 Task: Filter job functions by Finance.
Action: Mouse moved to (397, 103)
Screenshot: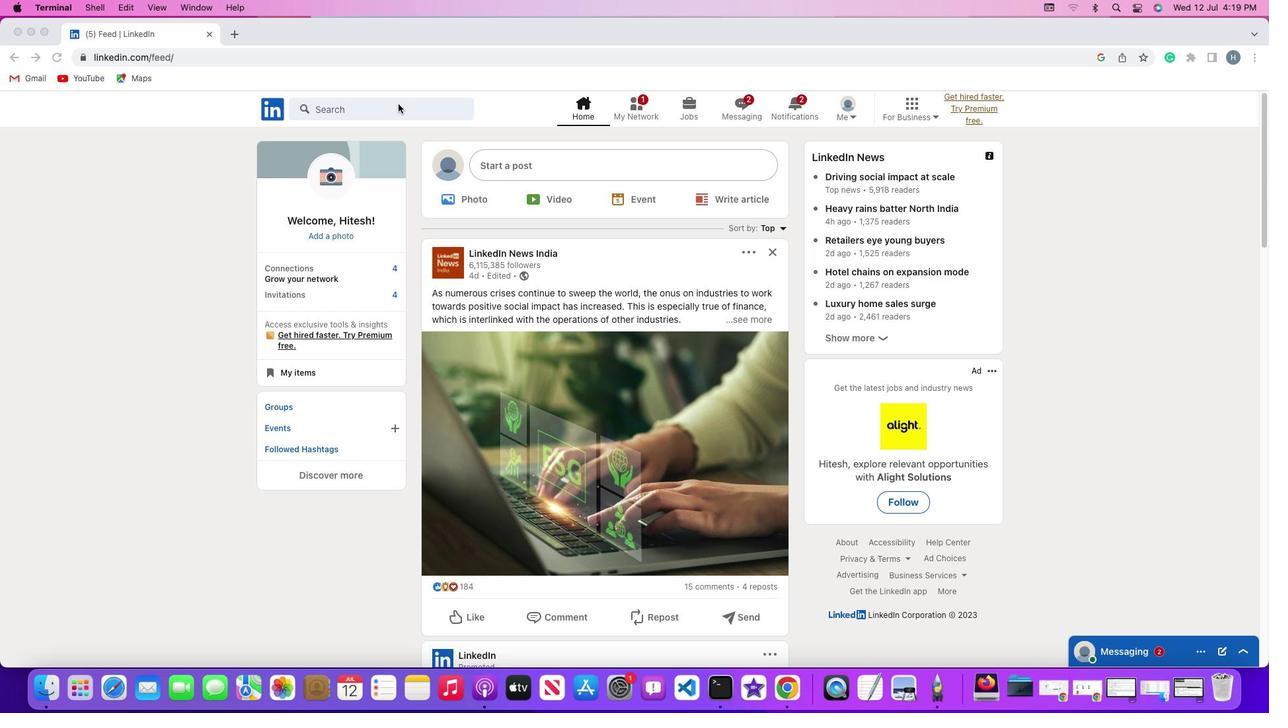 
Action: Mouse pressed left at (397, 103)
Screenshot: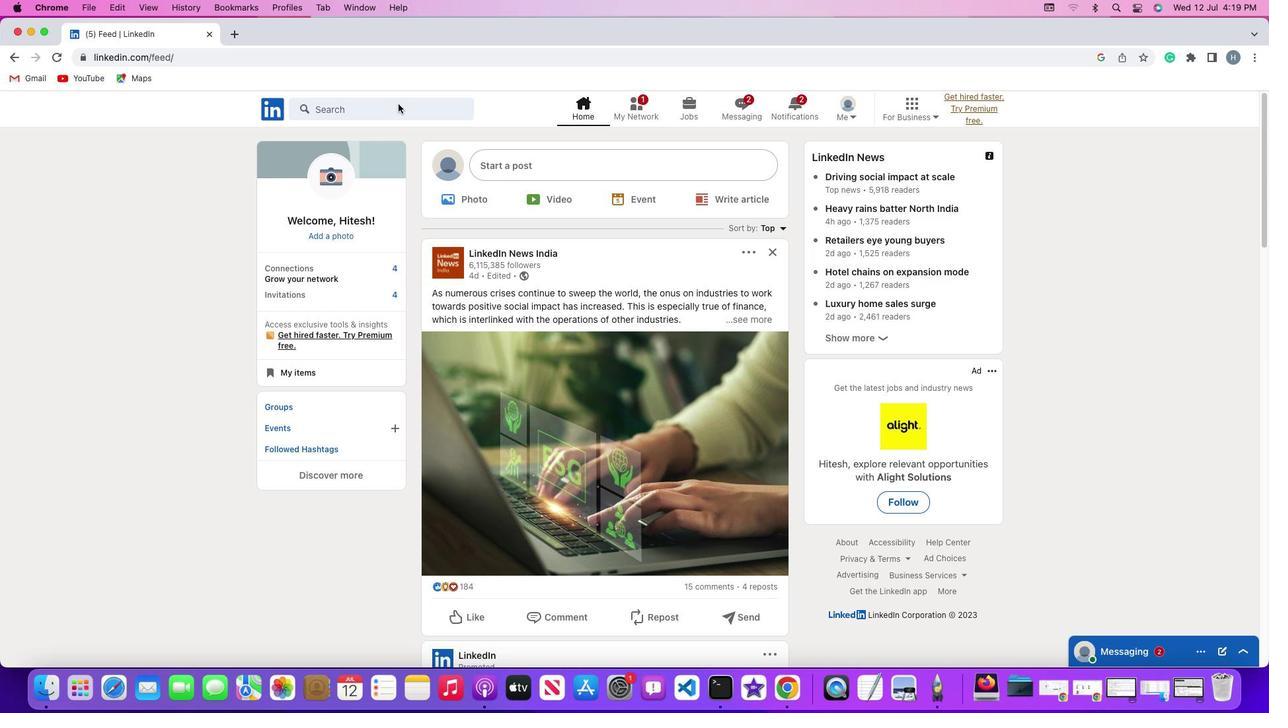 
Action: Mouse moved to (401, 106)
Screenshot: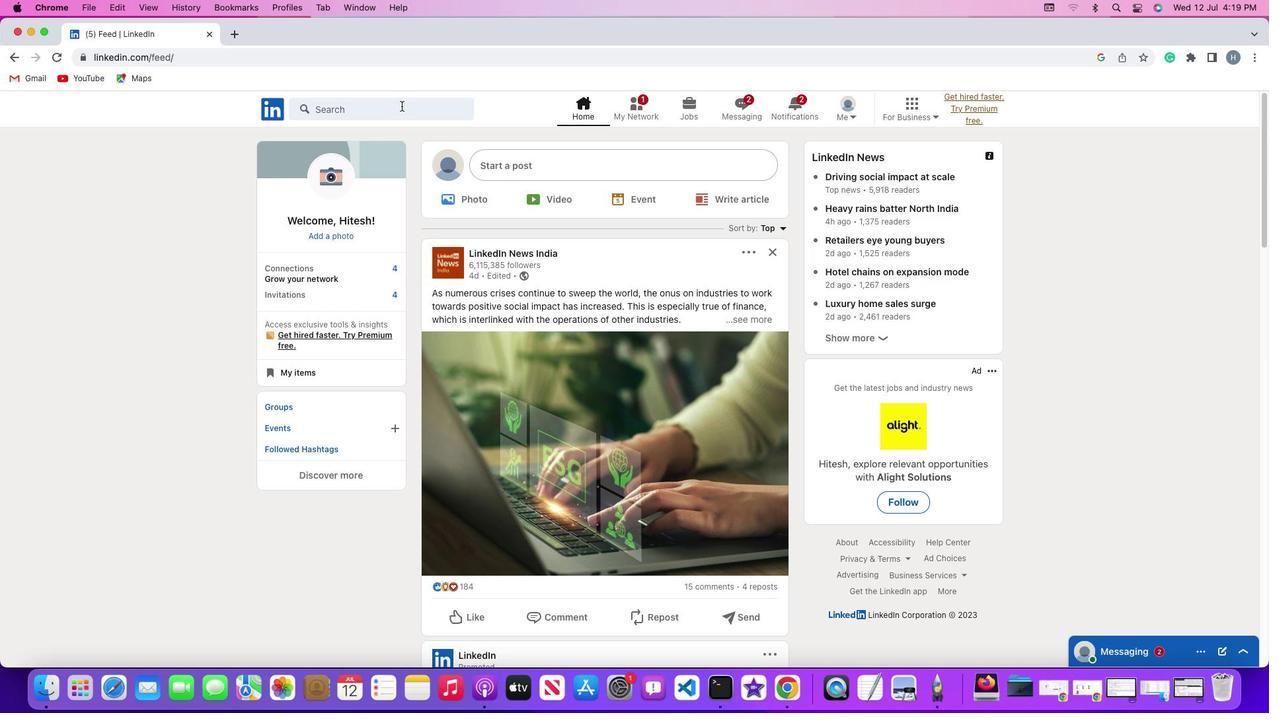 
Action: Mouse pressed left at (401, 106)
Screenshot: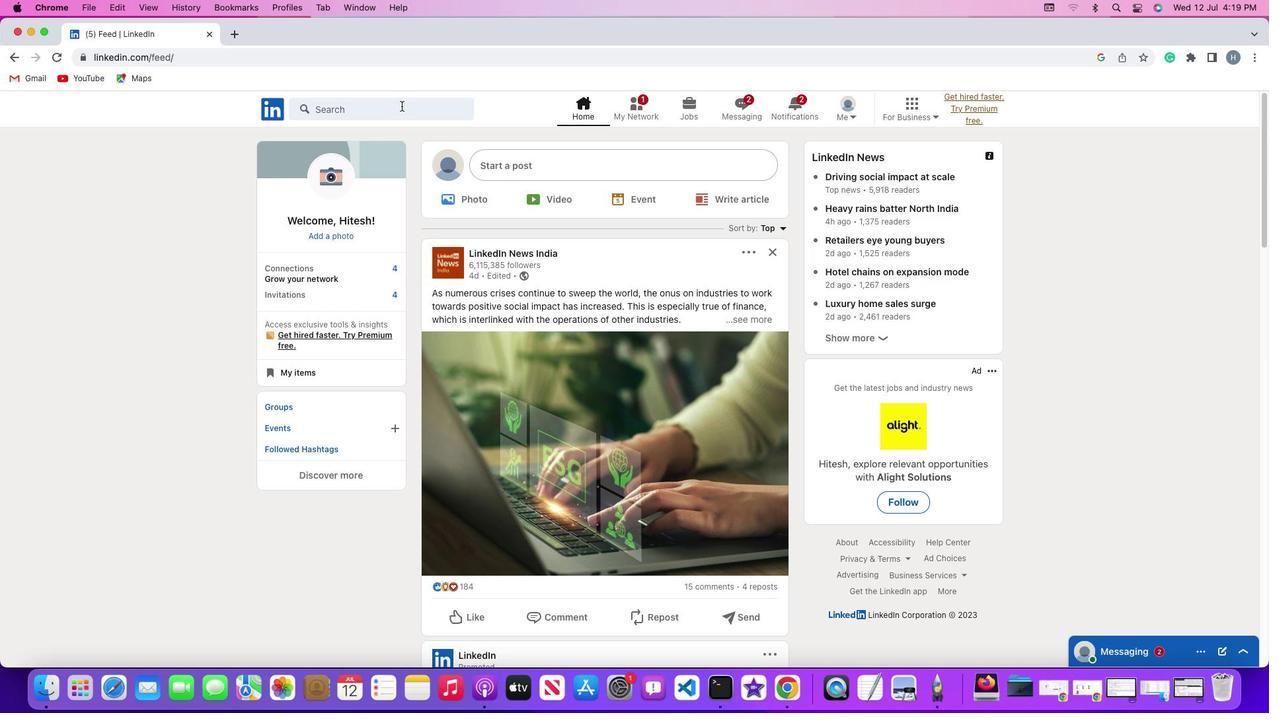 
Action: Key pressed Key.shift'#''h''i''r''i''n''g'Key.enter
Screenshot: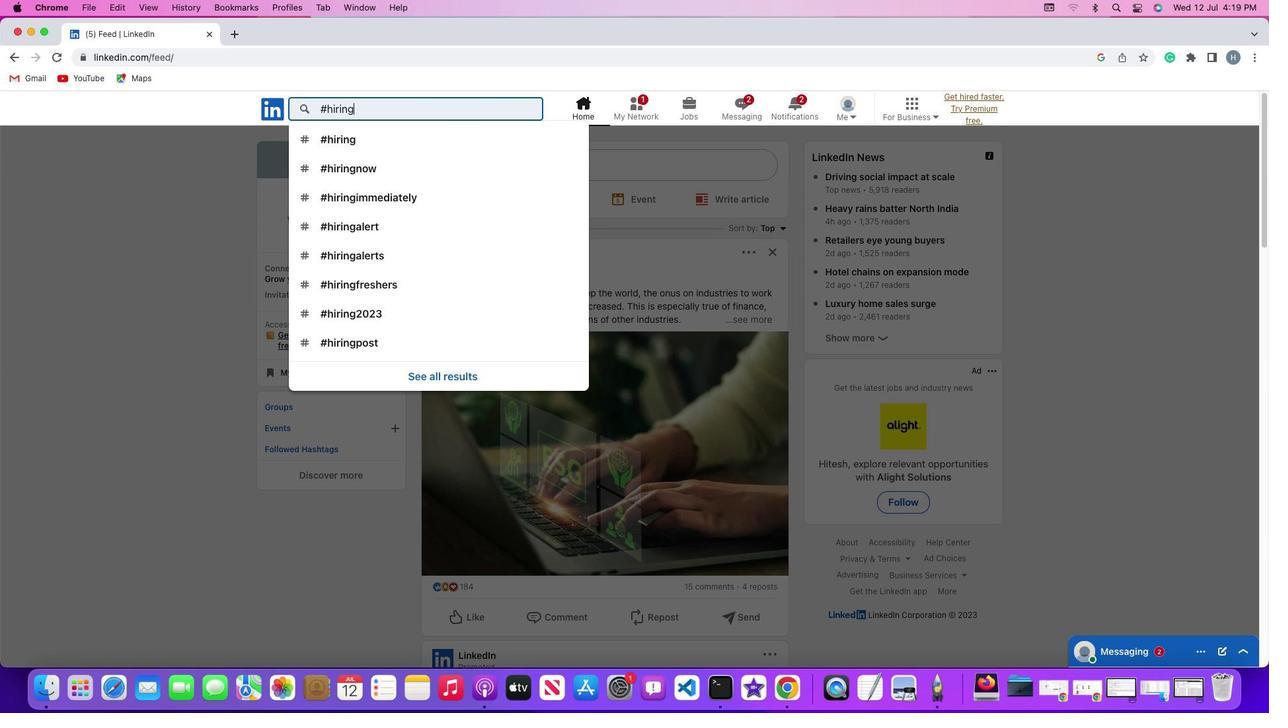 
Action: Mouse moved to (327, 141)
Screenshot: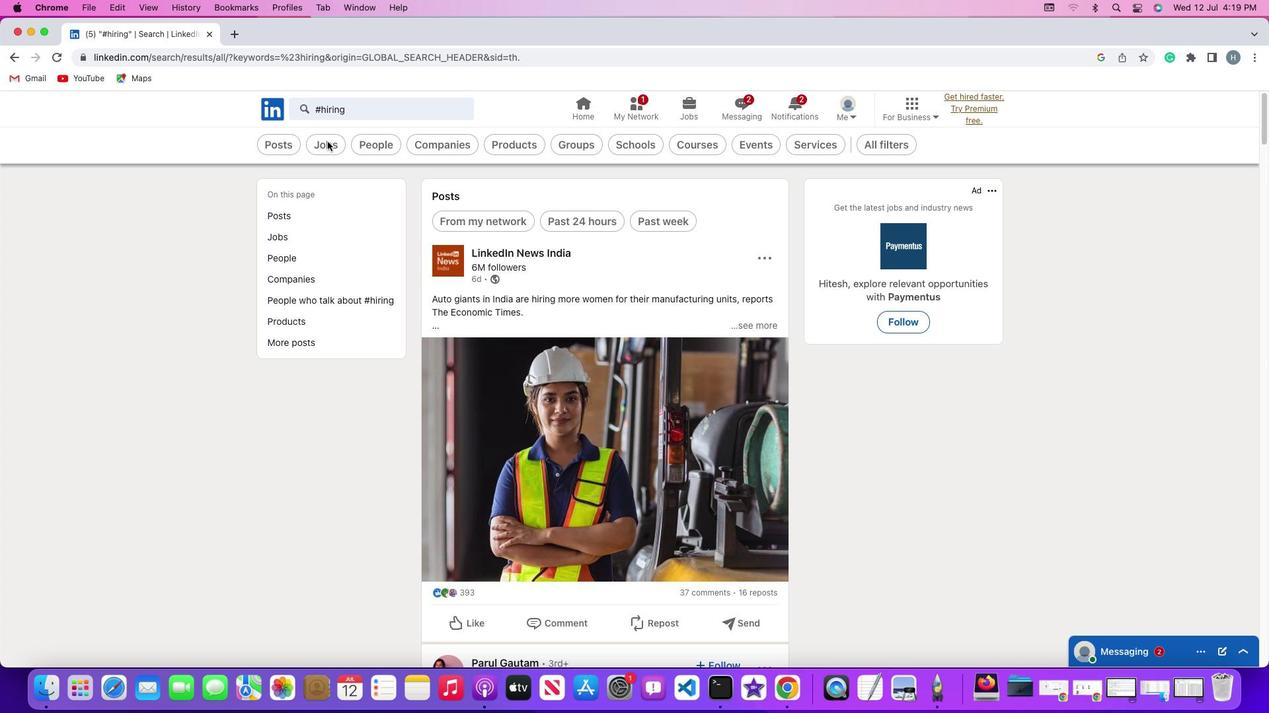 
Action: Mouse pressed left at (327, 141)
Screenshot: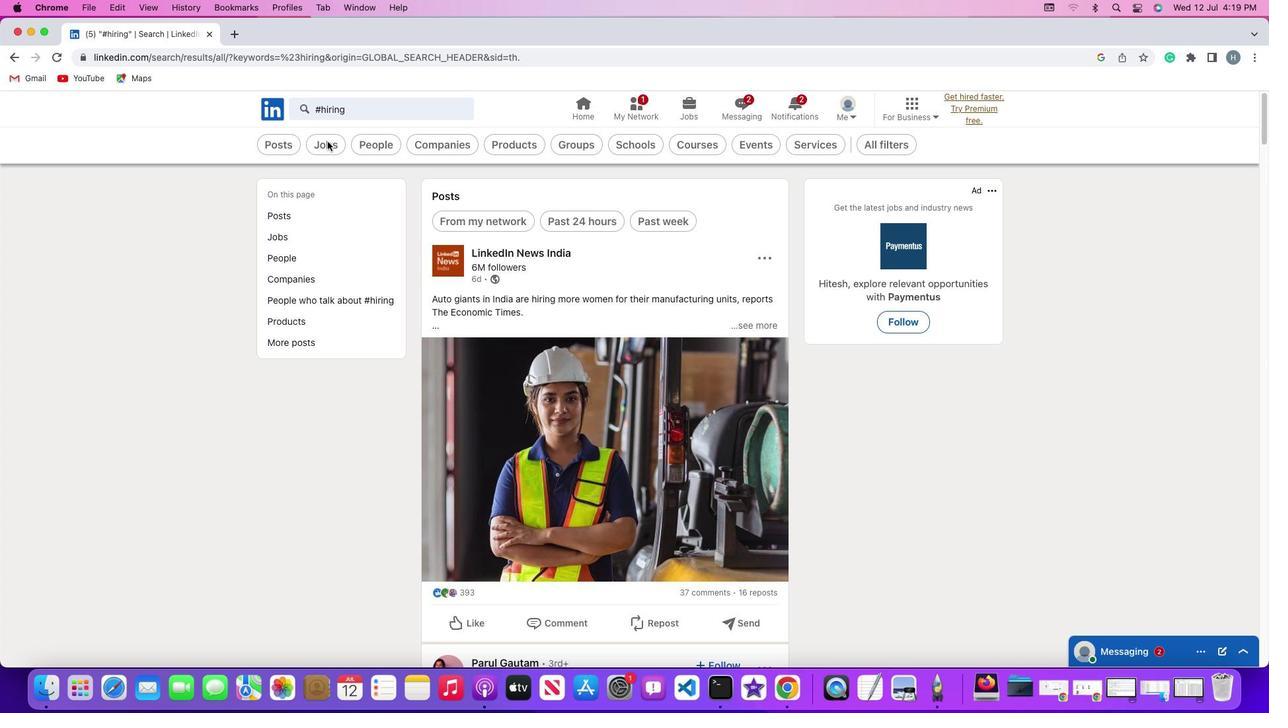 
Action: Mouse moved to (927, 148)
Screenshot: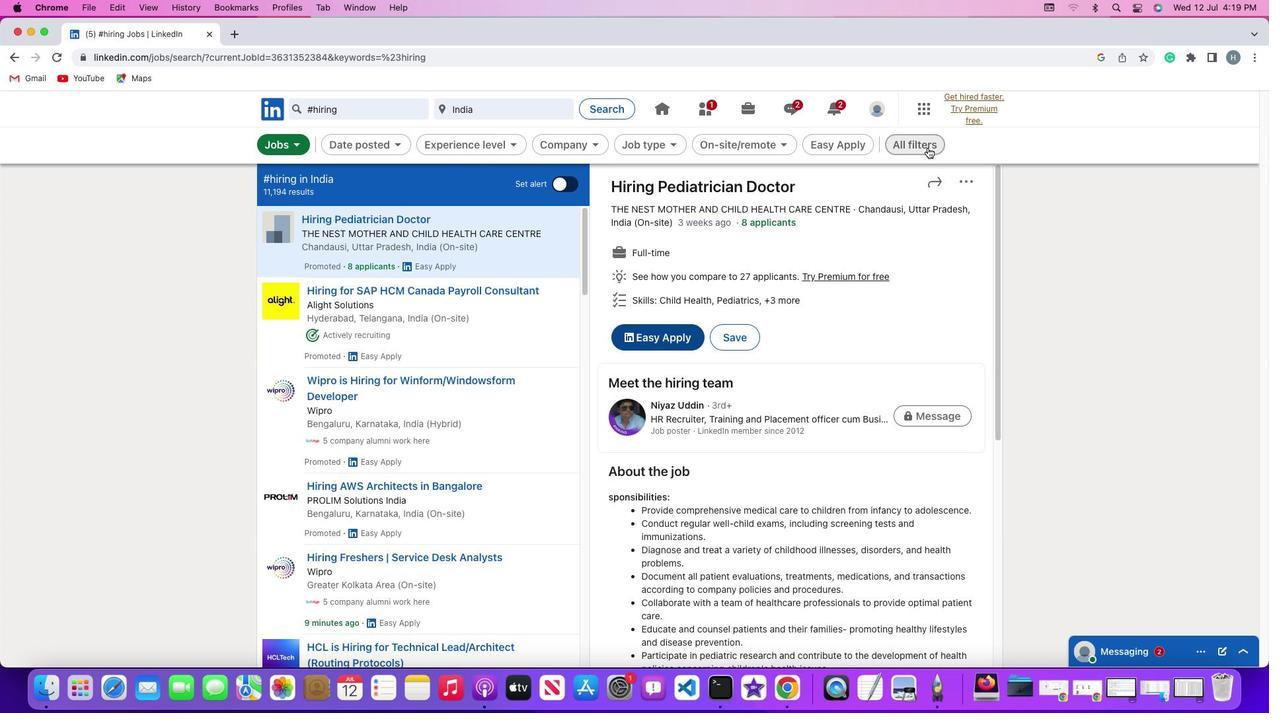 
Action: Mouse pressed left at (927, 148)
Screenshot: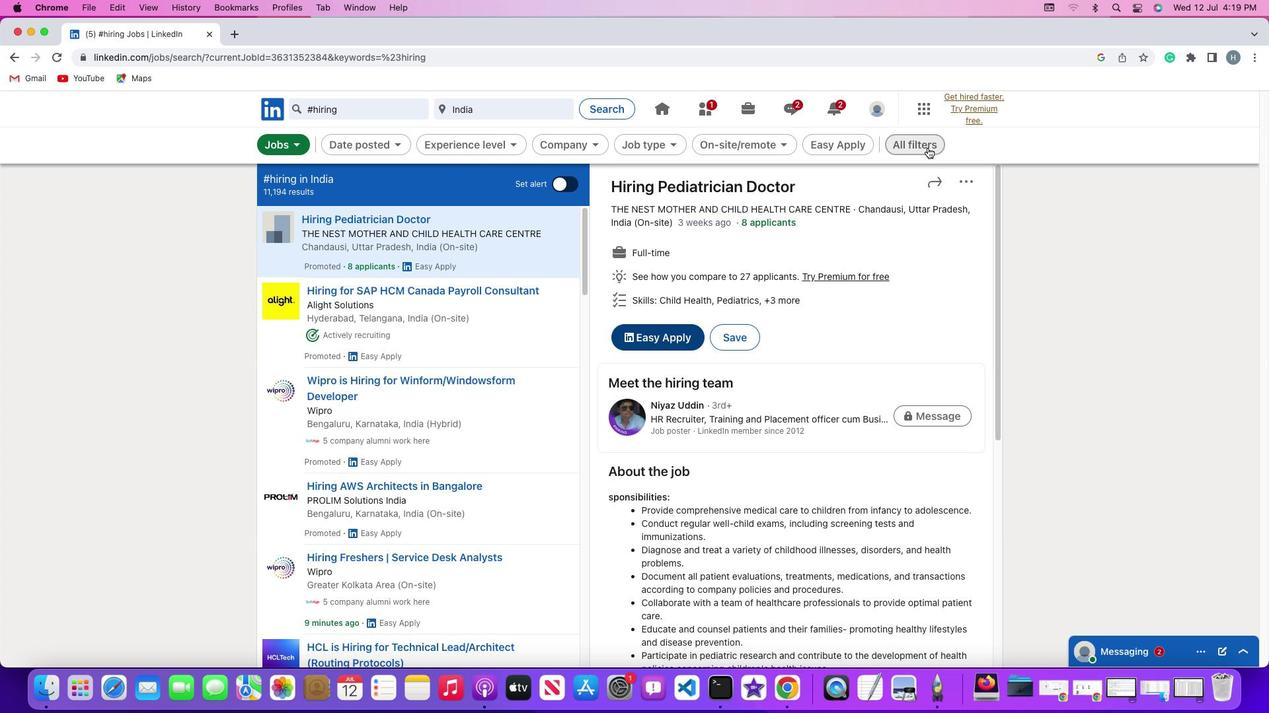 
Action: Mouse moved to (1029, 481)
Screenshot: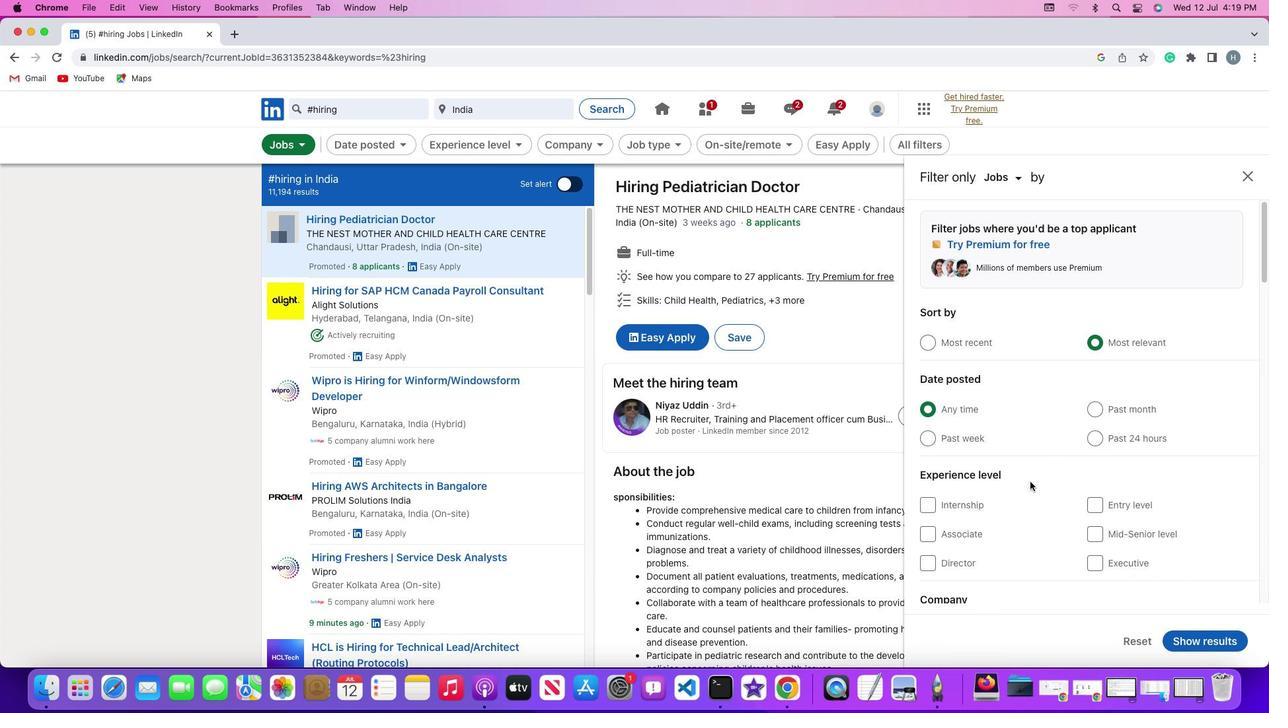 
Action: Mouse scrolled (1029, 481) with delta (0, 0)
Screenshot: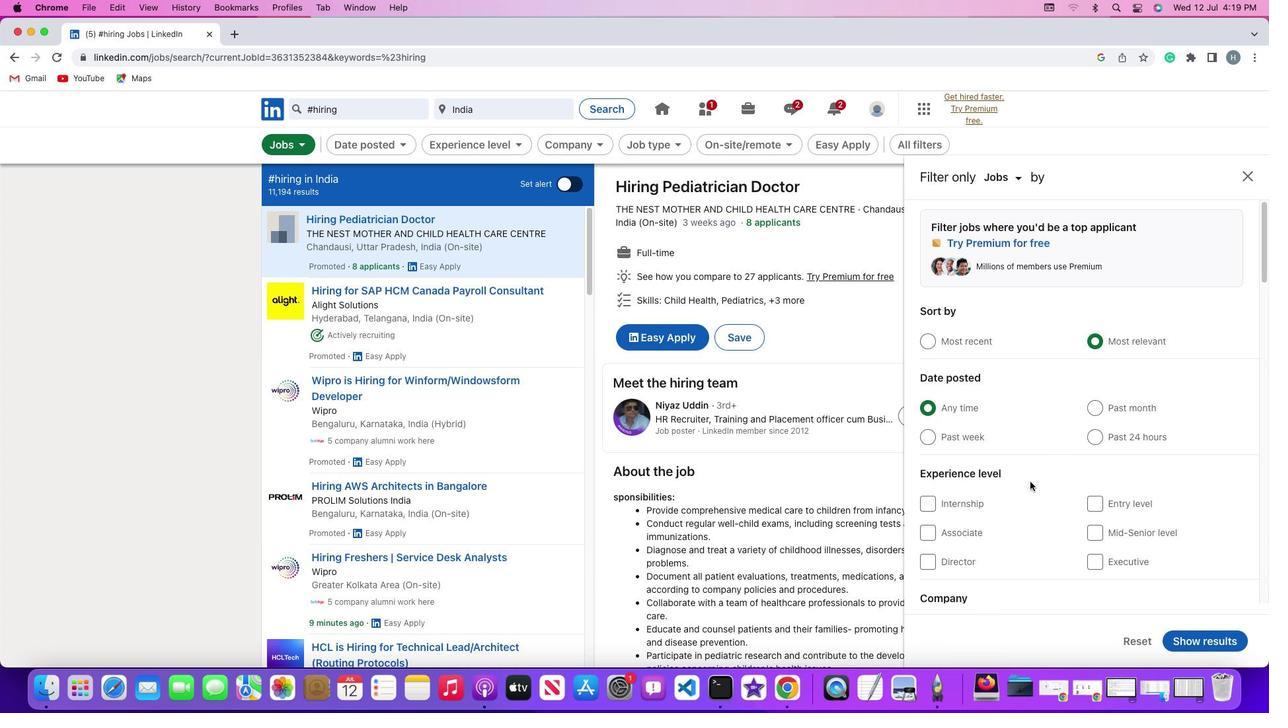
Action: Mouse scrolled (1029, 481) with delta (0, 0)
Screenshot: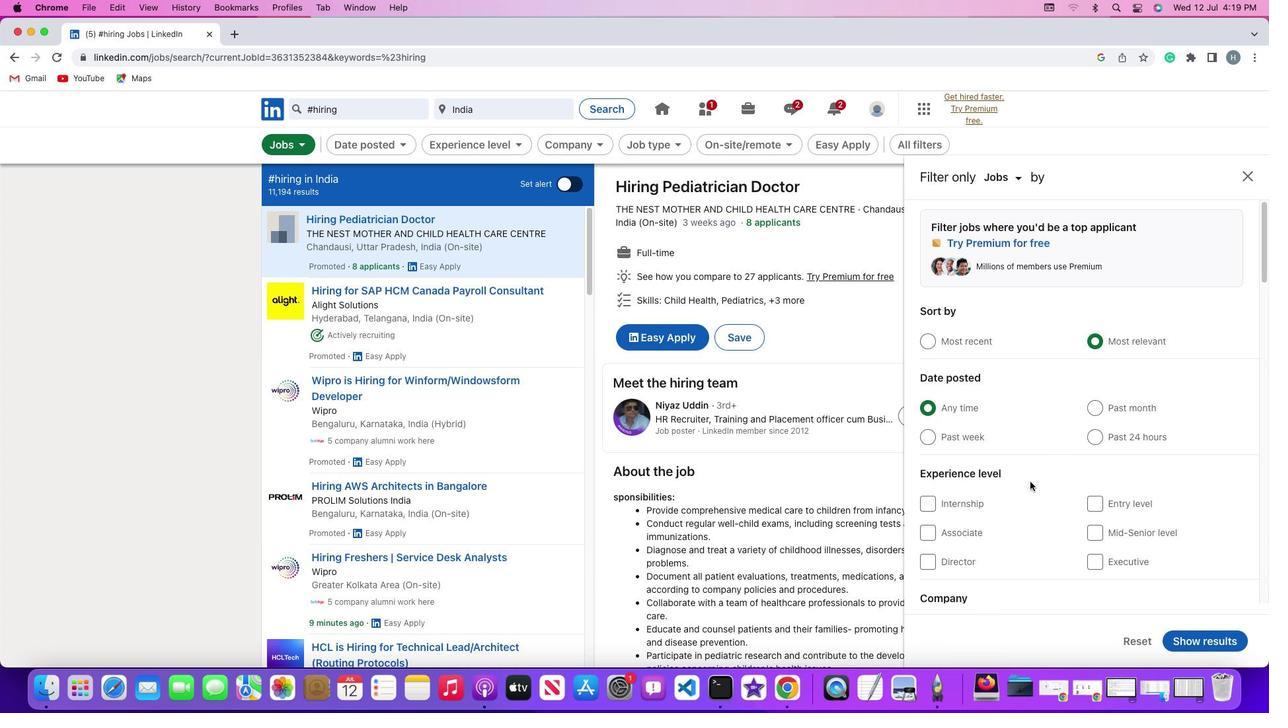 
Action: Mouse scrolled (1029, 481) with delta (0, -1)
Screenshot: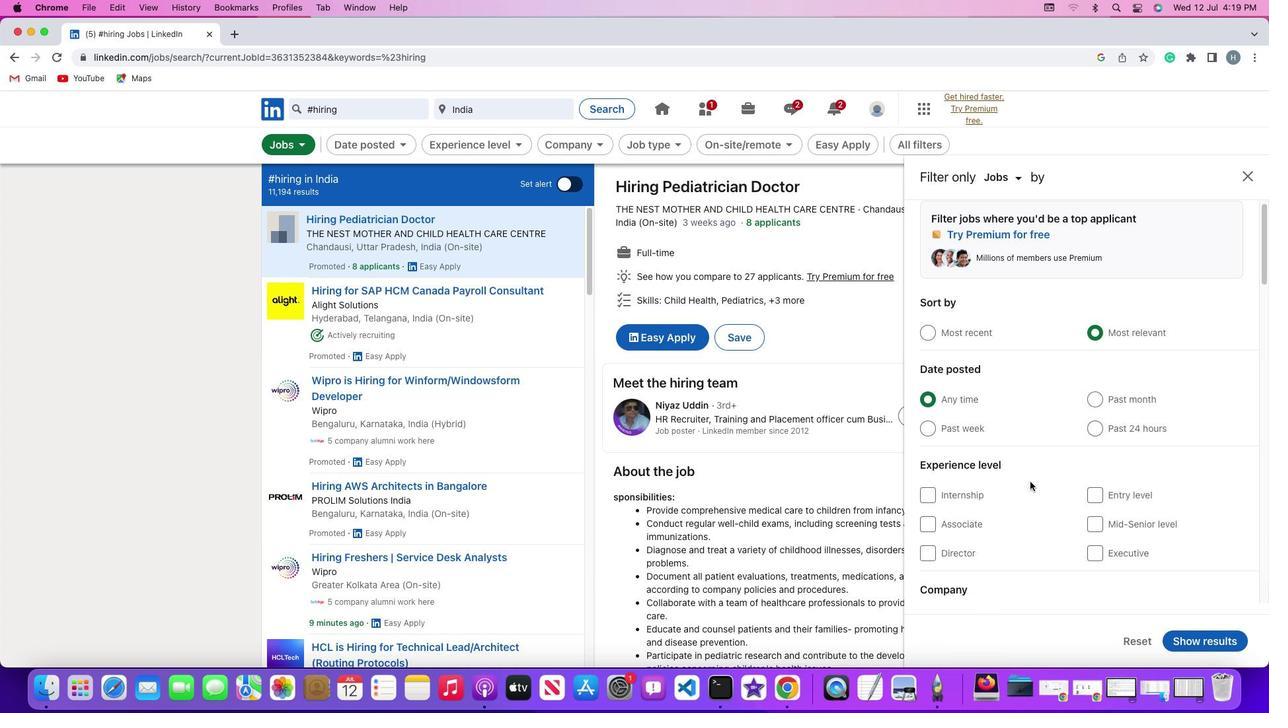 
Action: Mouse scrolled (1029, 481) with delta (0, 0)
Screenshot: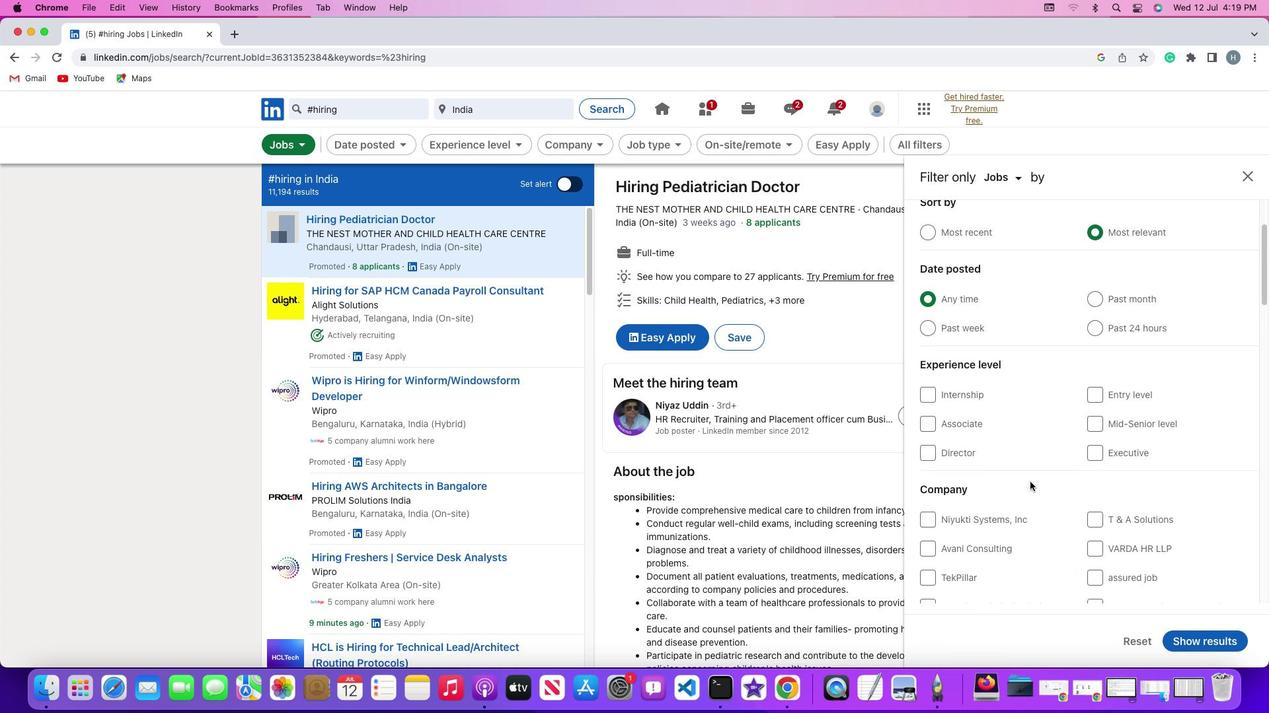 
Action: Mouse scrolled (1029, 481) with delta (0, 0)
Screenshot: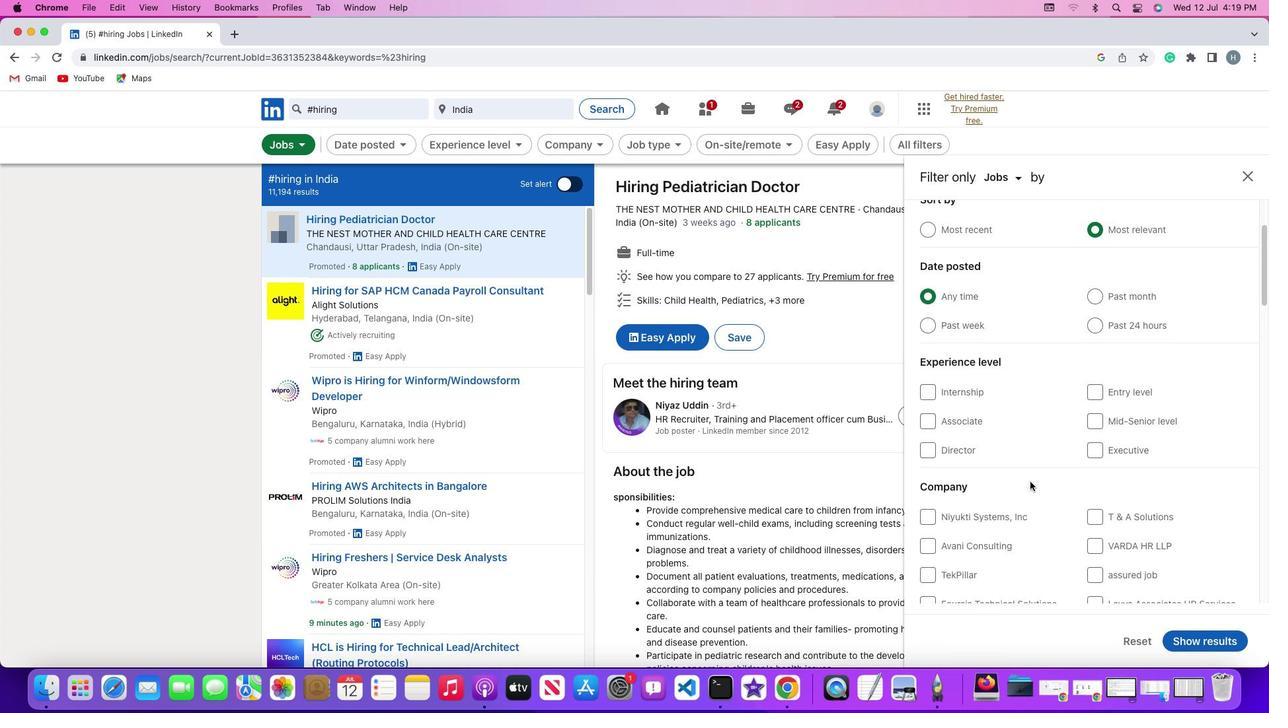 
Action: Mouse scrolled (1029, 481) with delta (0, -1)
Screenshot: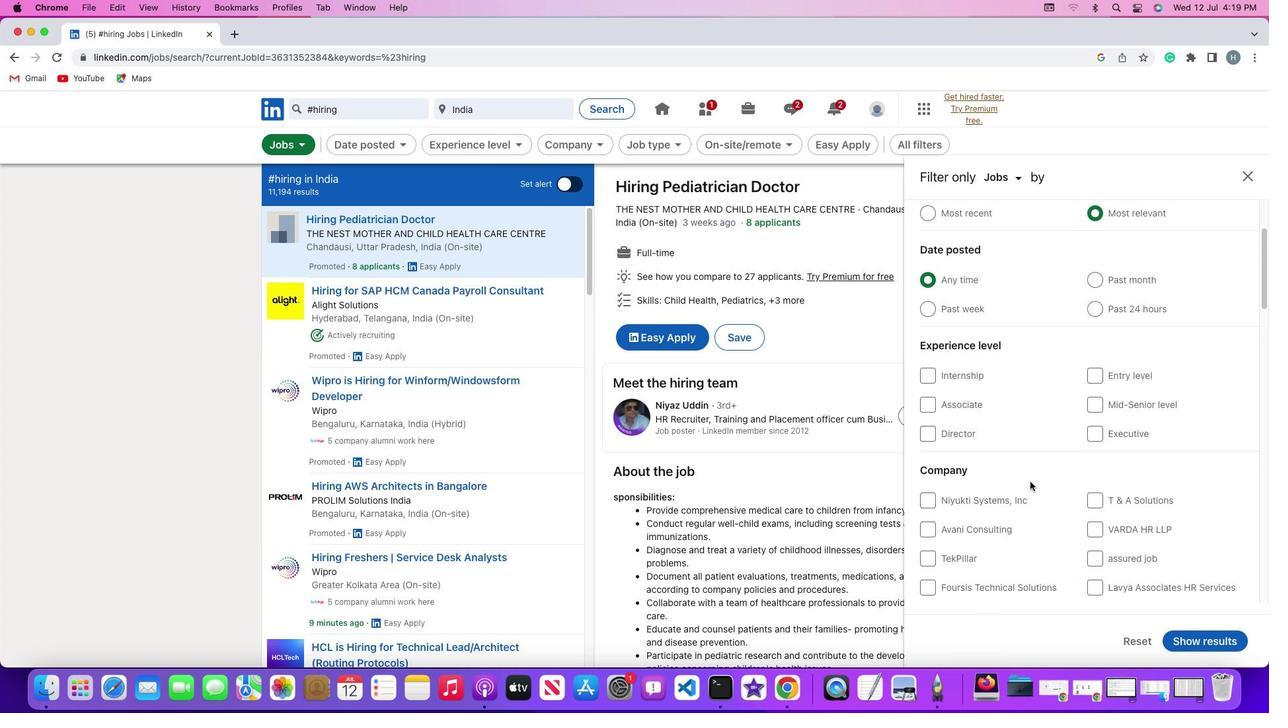 
Action: Mouse scrolled (1029, 481) with delta (0, -2)
Screenshot: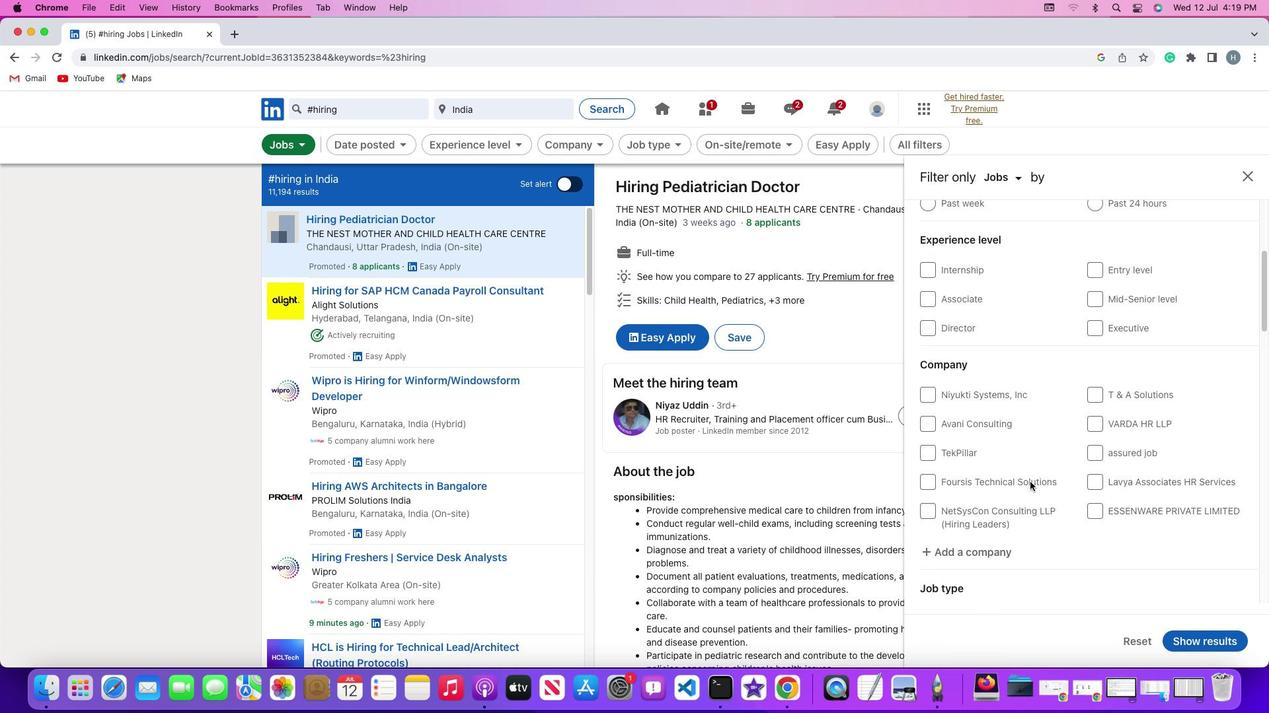 
Action: Mouse scrolled (1029, 481) with delta (0, 0)
Screenshot: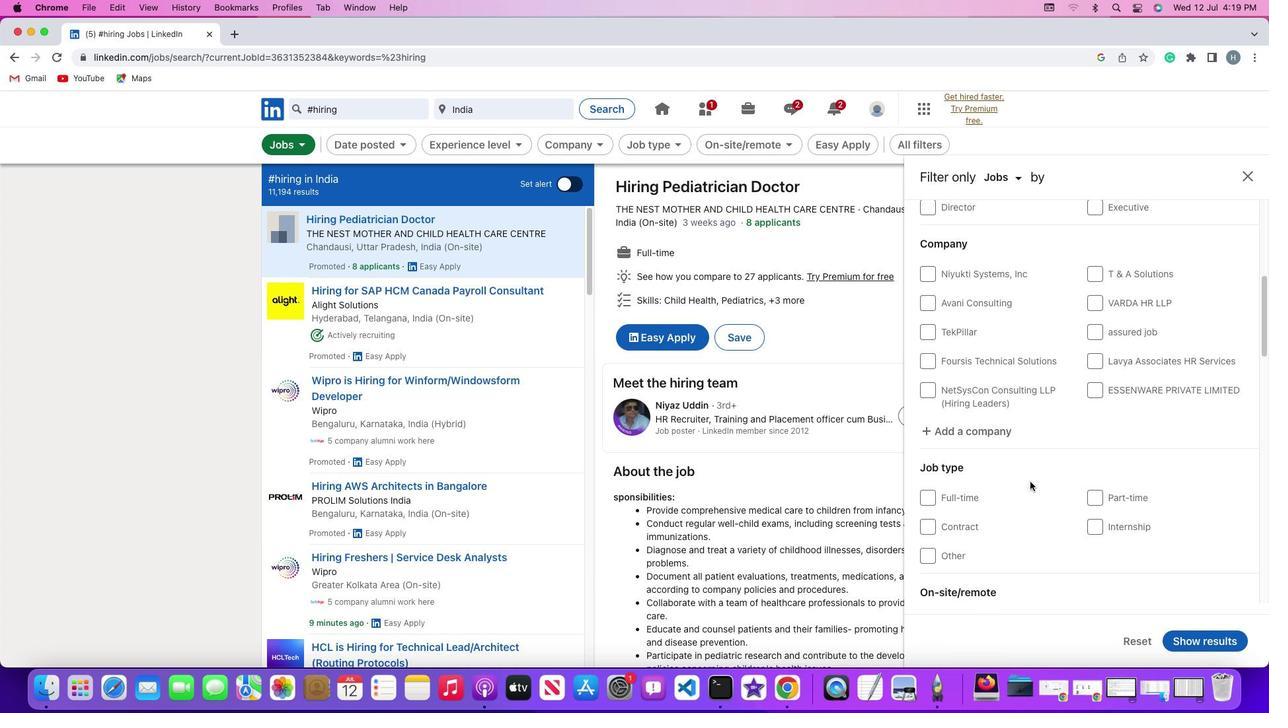 
Action: Mouse scrolled (1029, 481) with delta (0, 0)
Screenshot: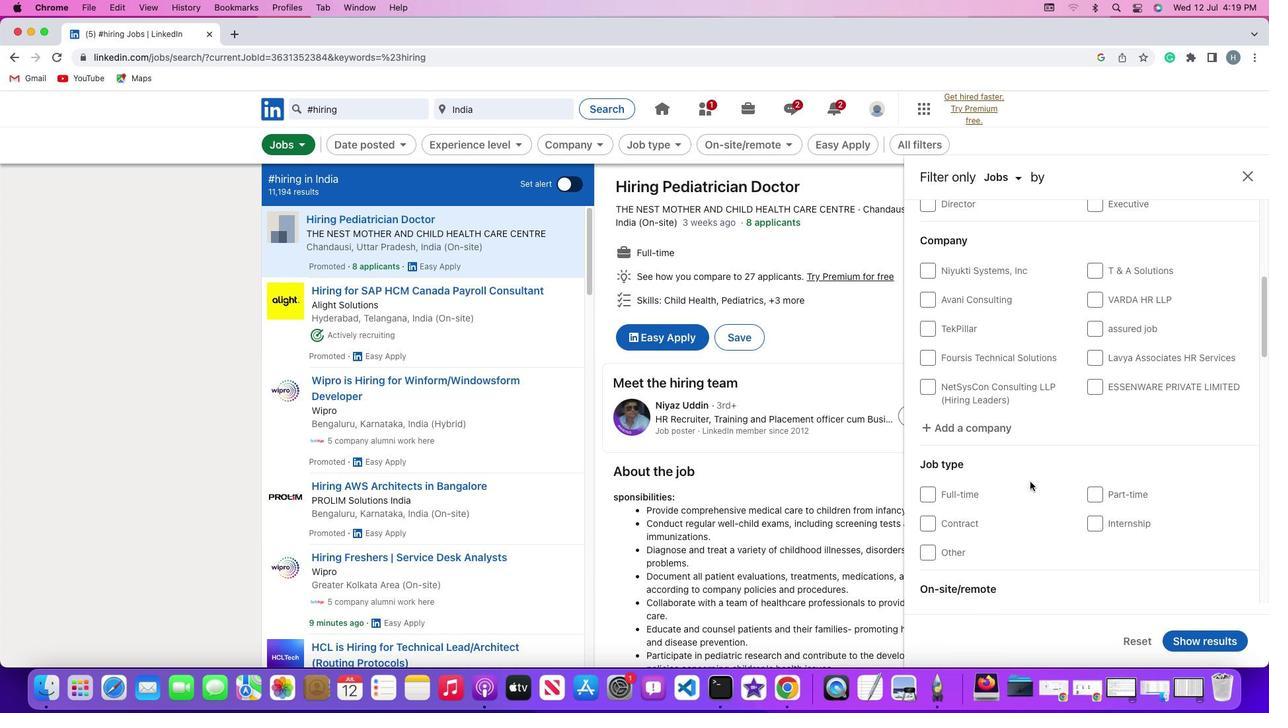 
Action: Mouse scrolled (1029, 481) with delta (0, -1)
Screenshot: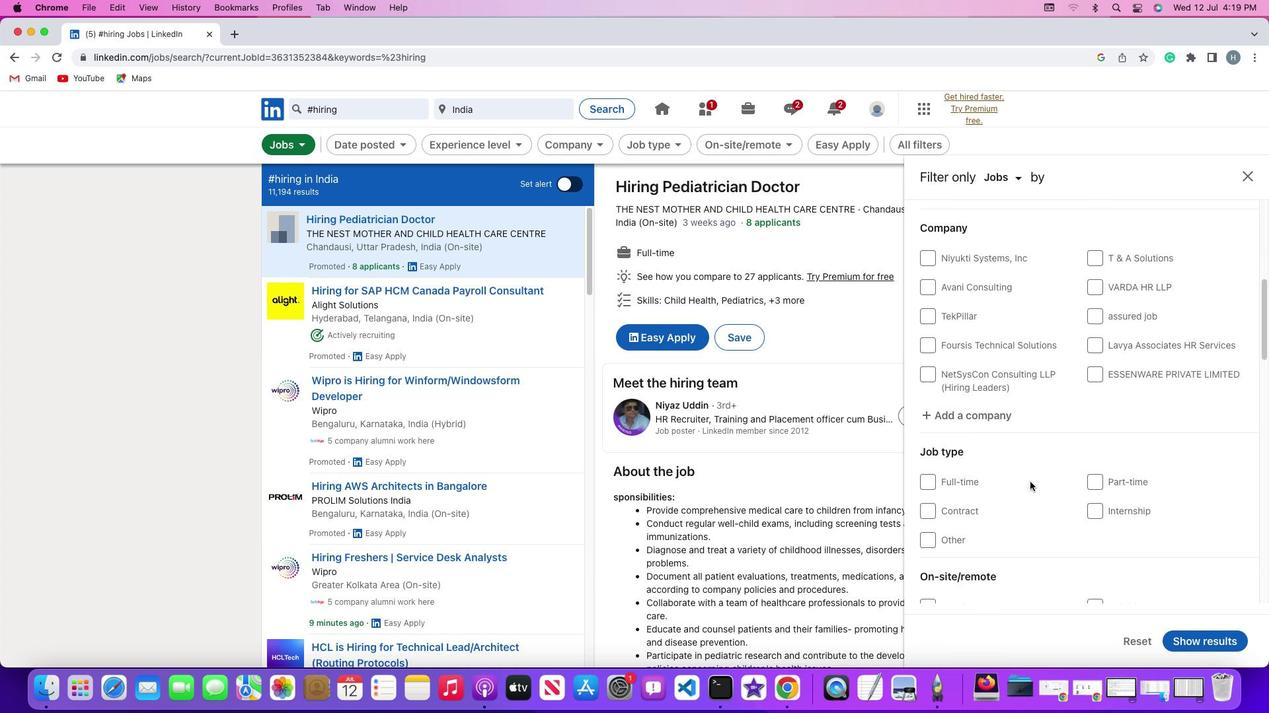 
Action: Mouse scrolled (1029, 481) with delta (0, -2)
Screenshot: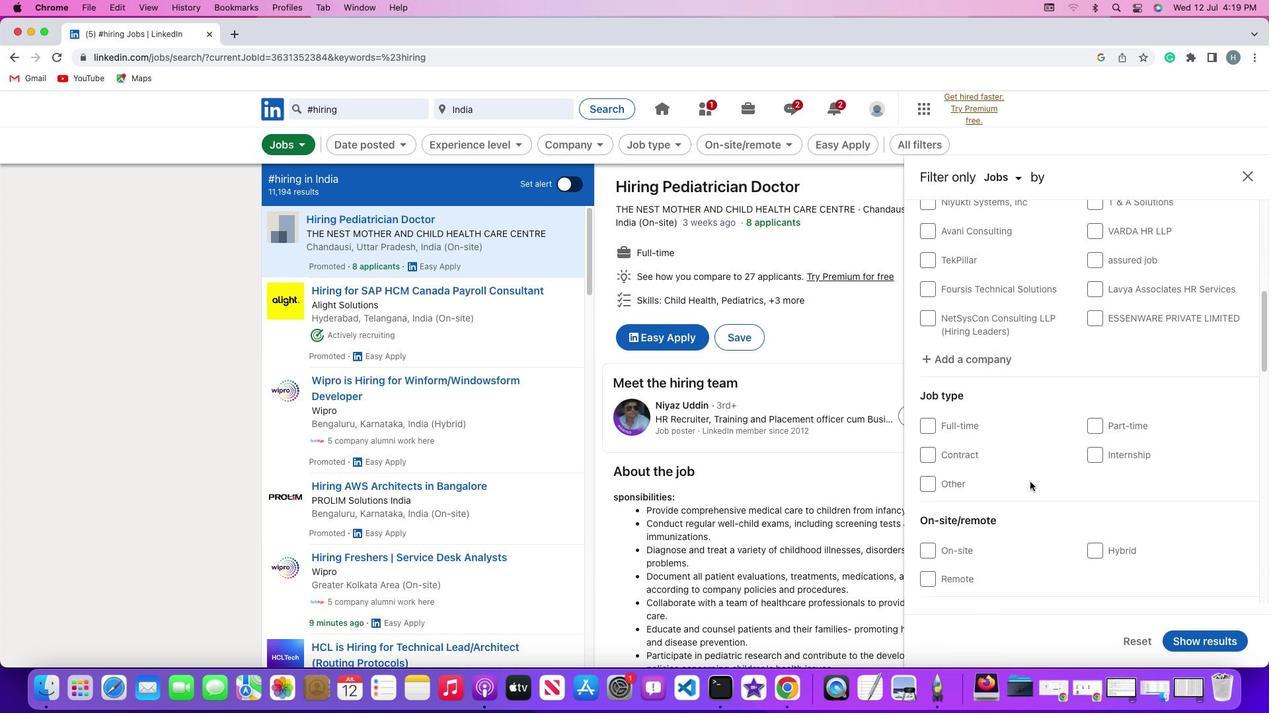 
Action: Mouse scrolled (1029, 481) with delta (0, 0)
Screenshot: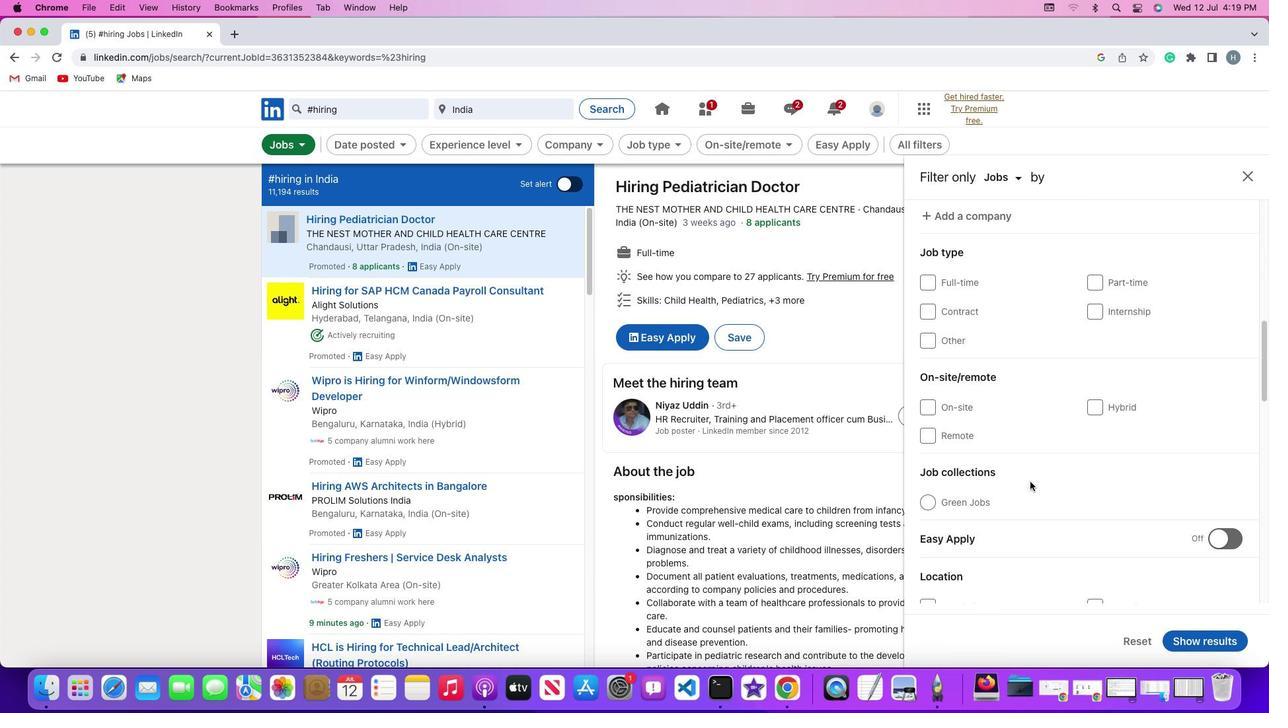 
Action: Mouse scrolled (1029, 481) with delta (0, 0)
Screenshot: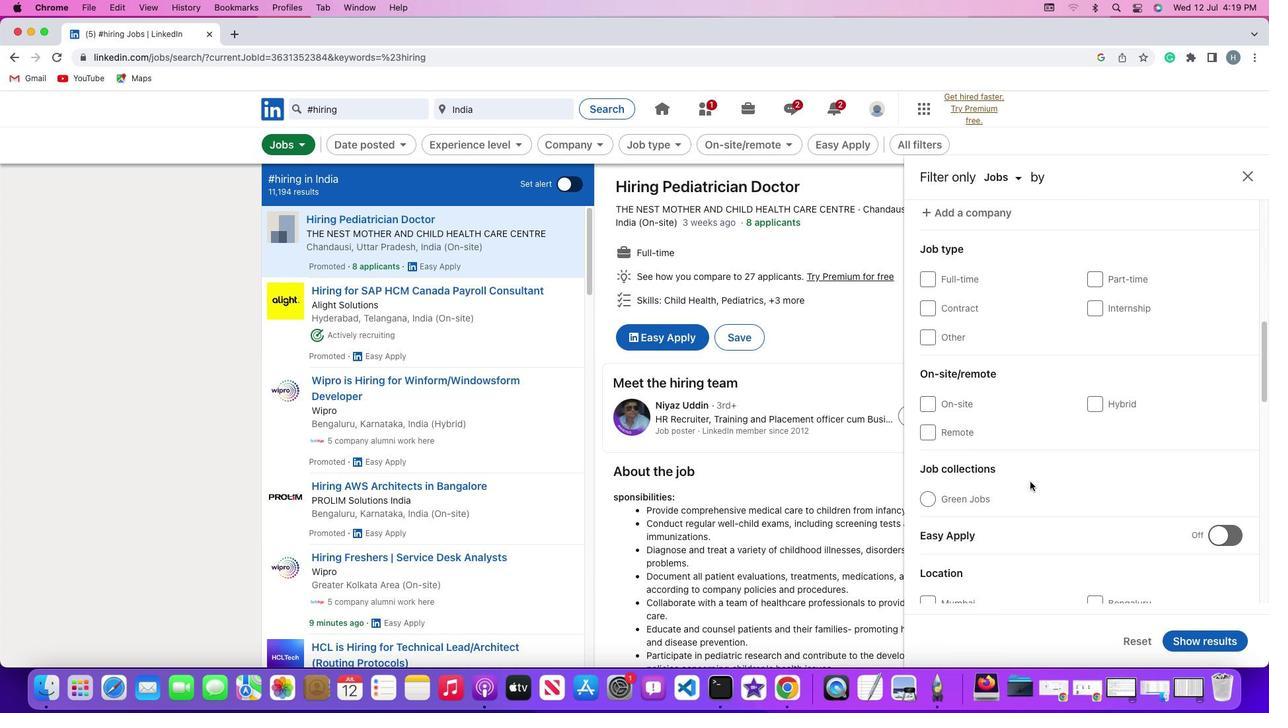 
Action: Mouse scrolled (1029, 481) with delta (0, -1)
Screenshot: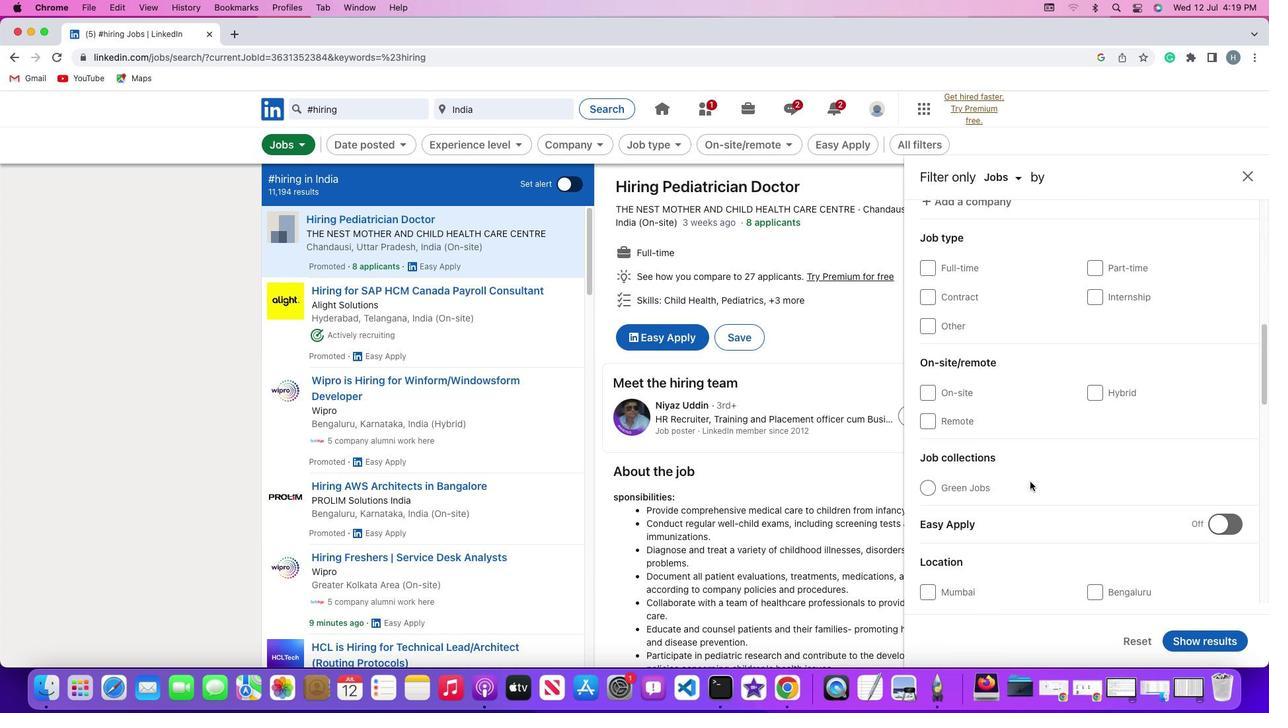 
Action: Mouse scrolled (1029, 481) with delta (0, 0)
Screenshot: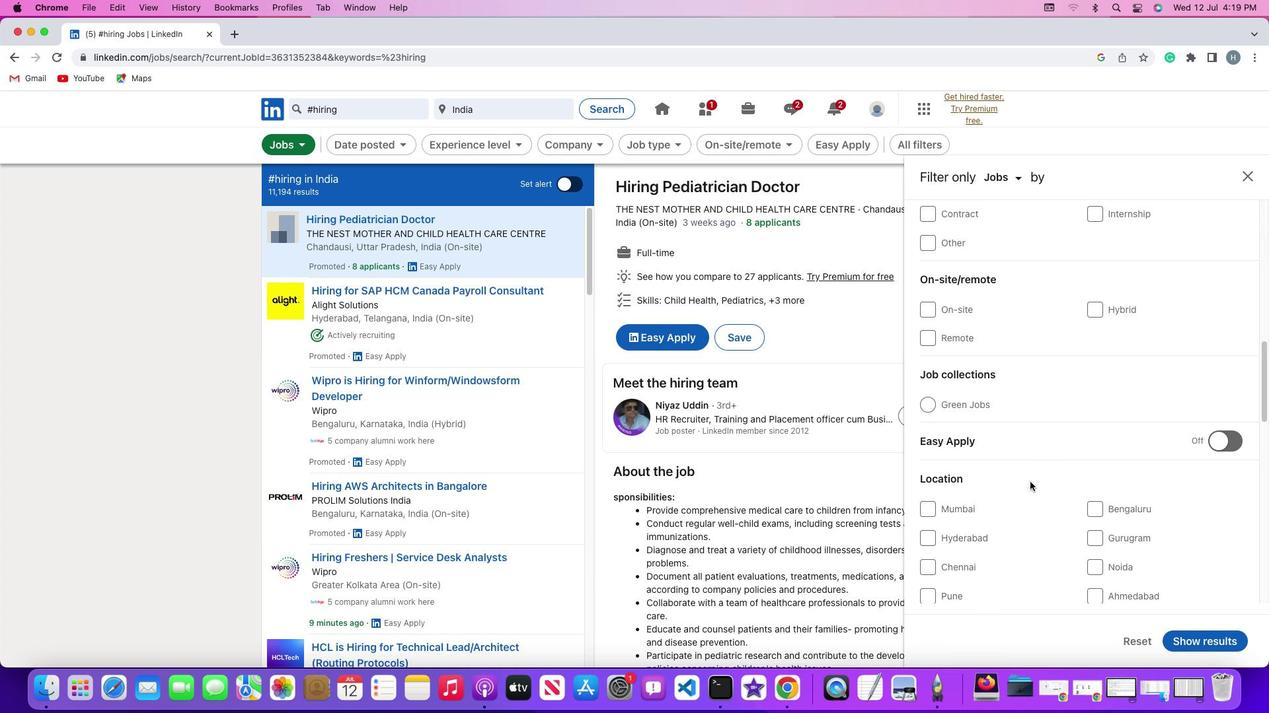 
Action: Mouse scrolled (1029, 481) with delta (0, 0)
Screenshot: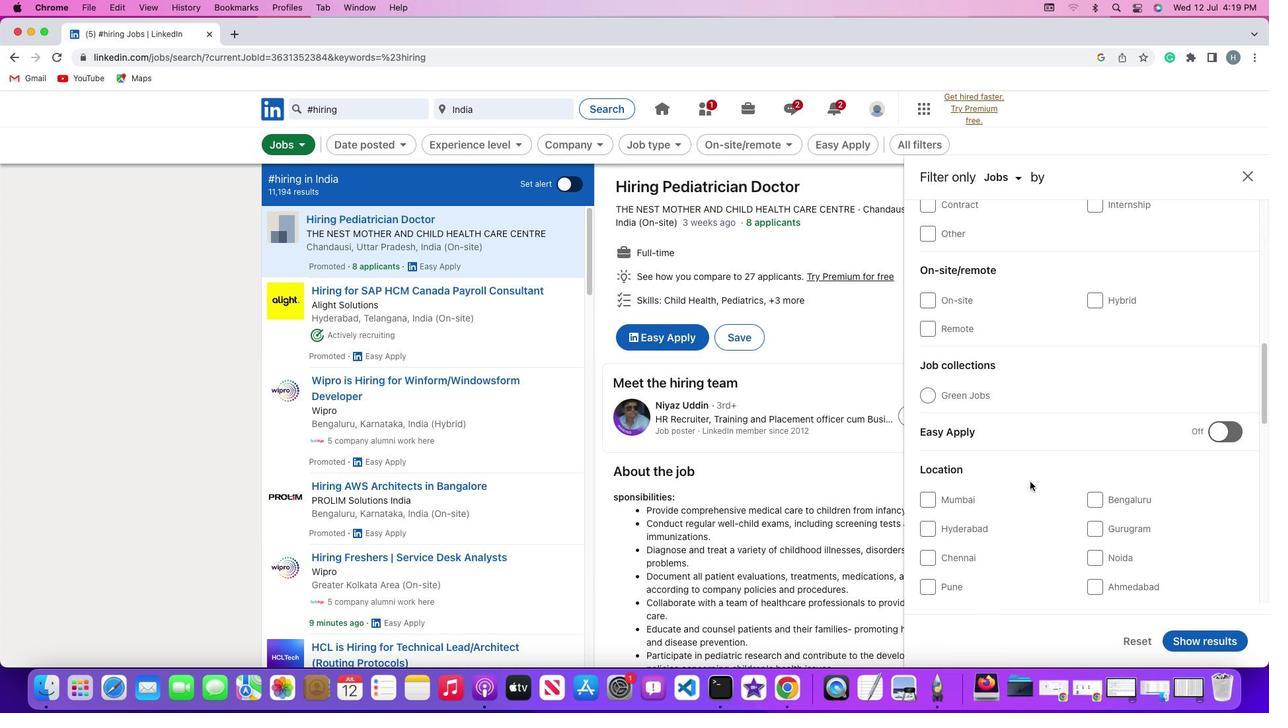 
Action: Mouse scrolled (1029, 481) with delta (0, -1)
Screenshot: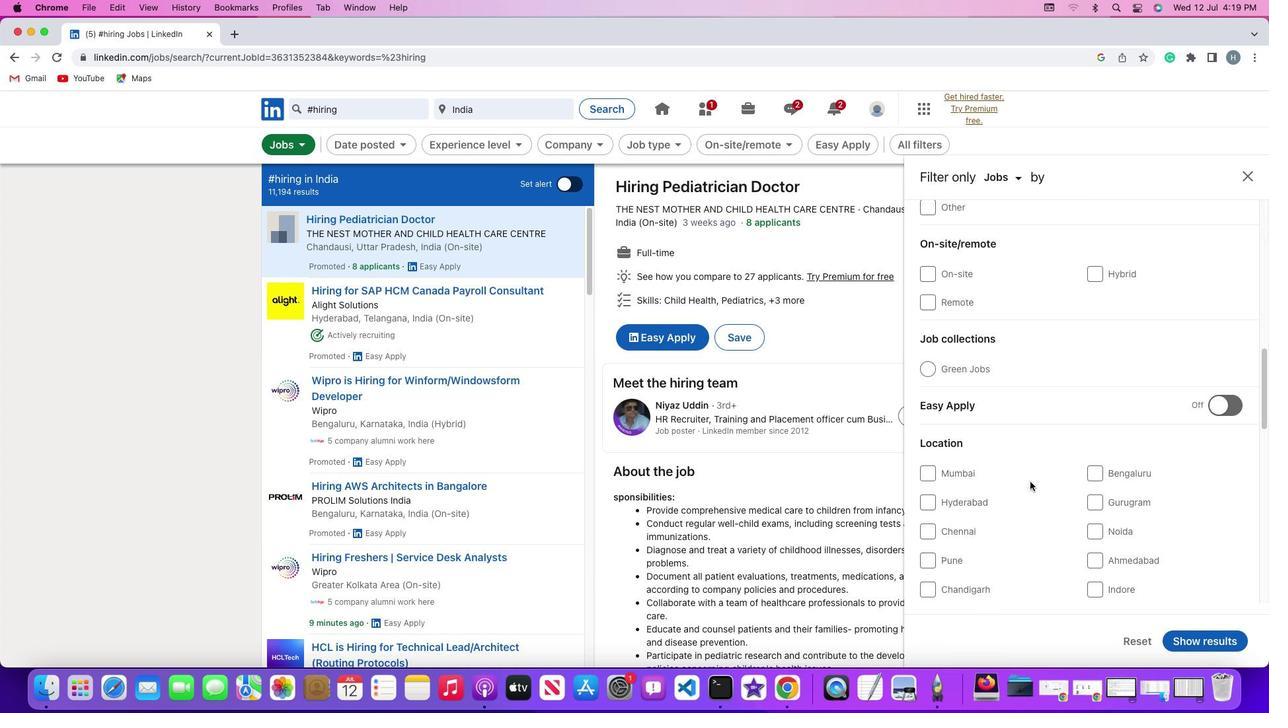 
Action: Mouse scrolled (1029, 481) with delta (0, -2)
Screenshot: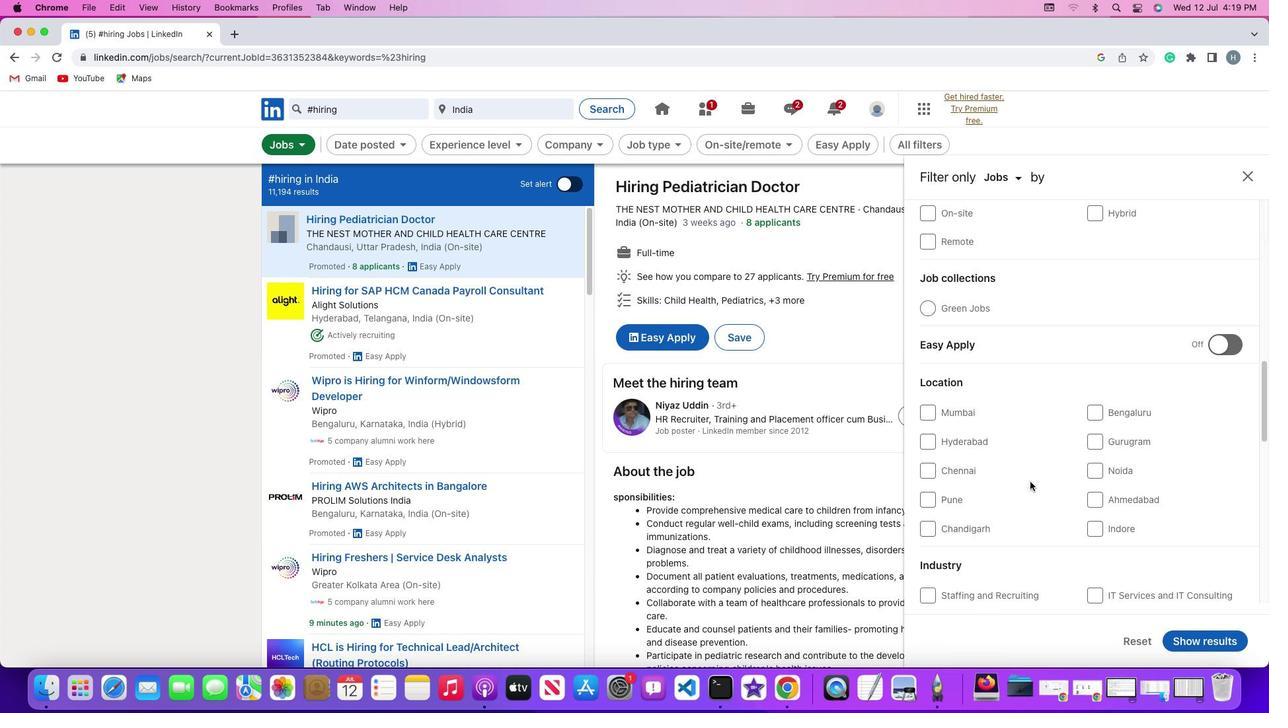 
Action: Mouse scrolled (1029, 481) with delta (0, 0)
Screenshot: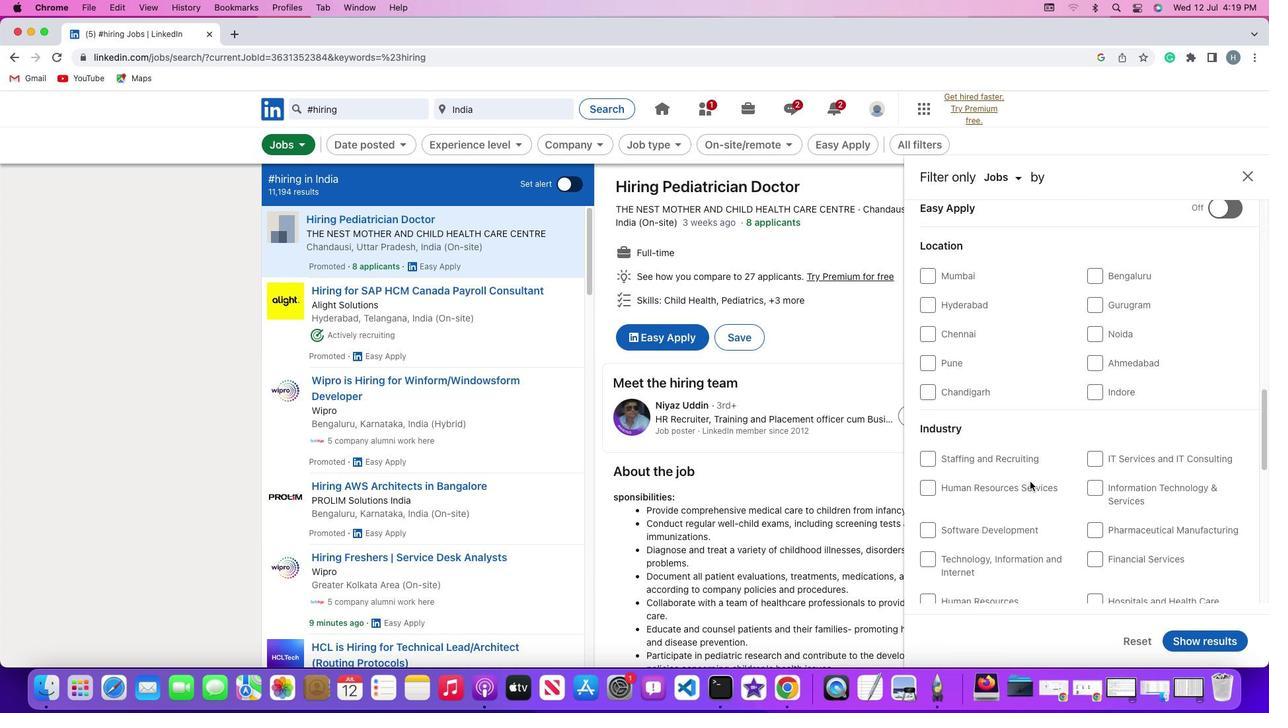 
Action: Mouse scrolled (1029, 481) with delta (0, 0)
Screenshot: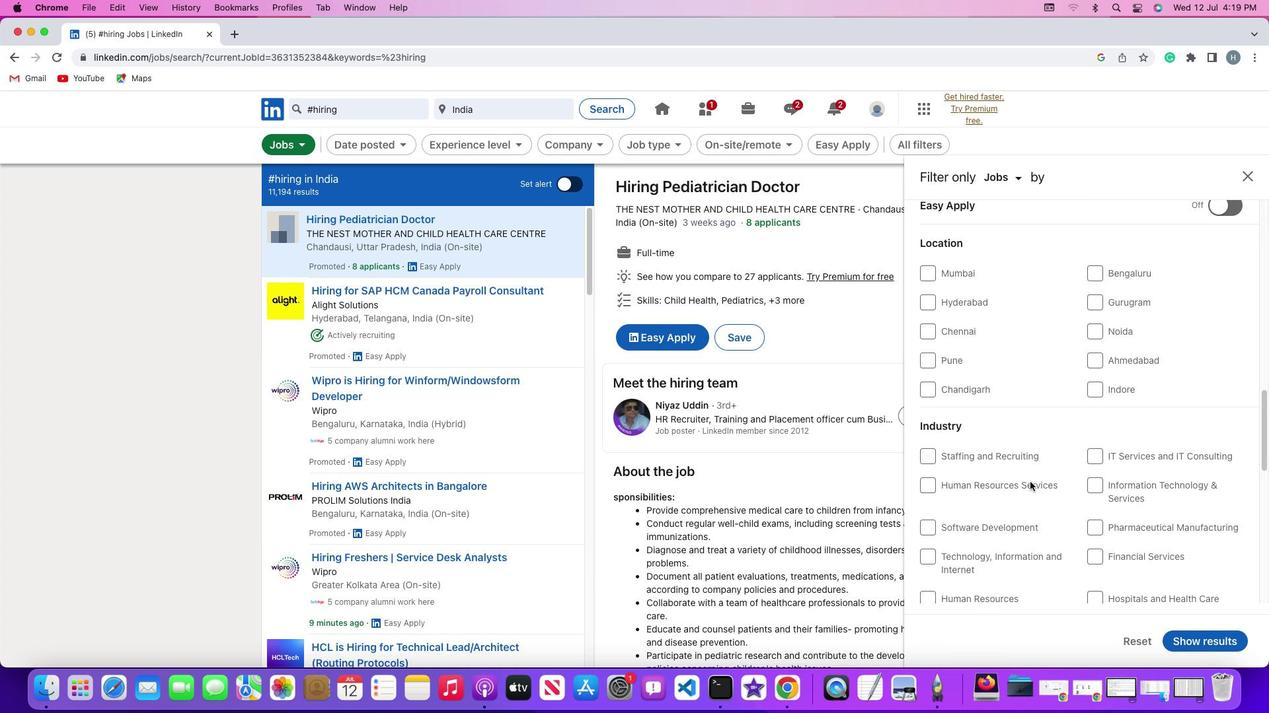 
Action: Mouse scrolled (1029, 481) with delta (0, 0)
Screenshot: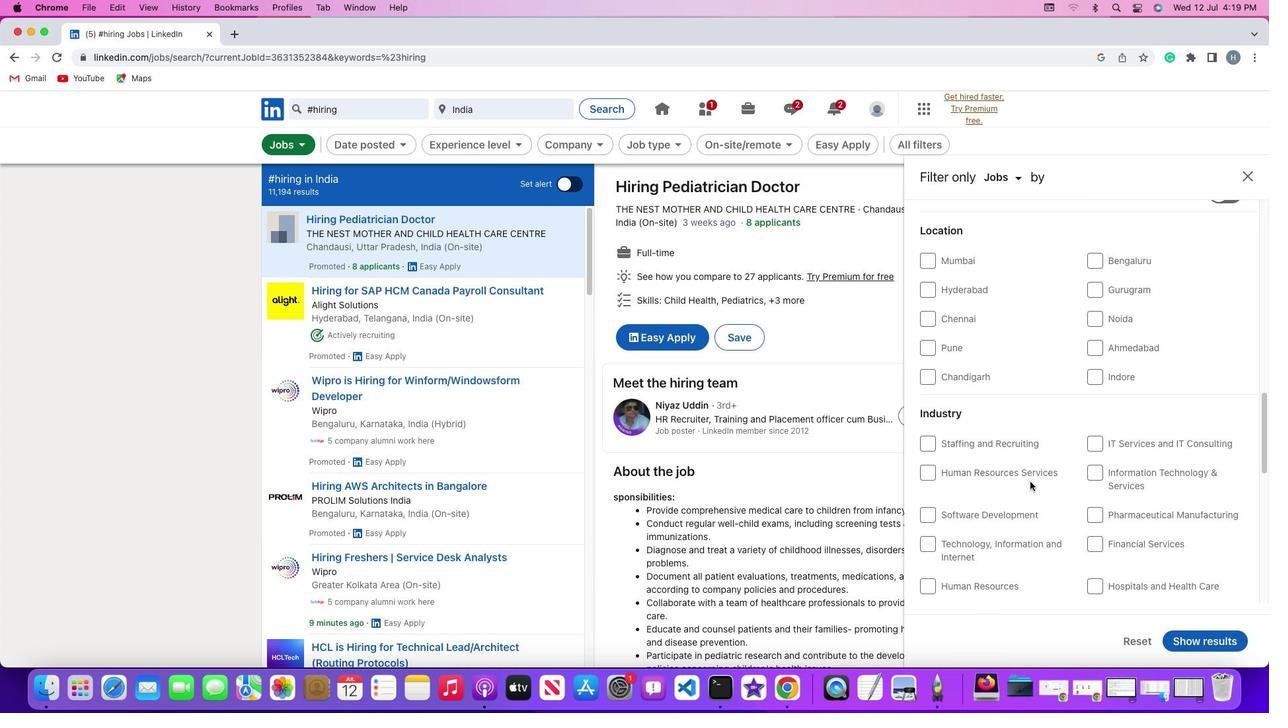 
Action: Mouse scrolled (1029, 481) with delta (0, 0)
Screenshot: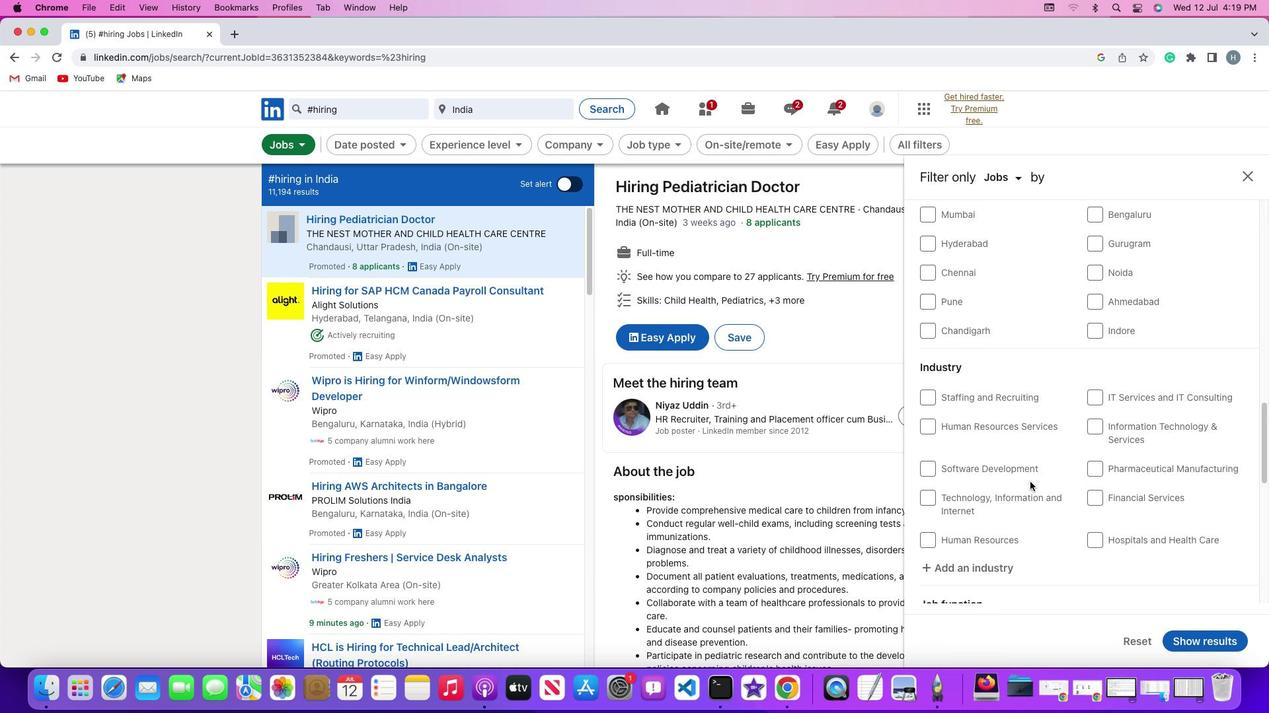 
Action: Mouse scrolled (1029, 481) with delta (0, 0)
Screenshot: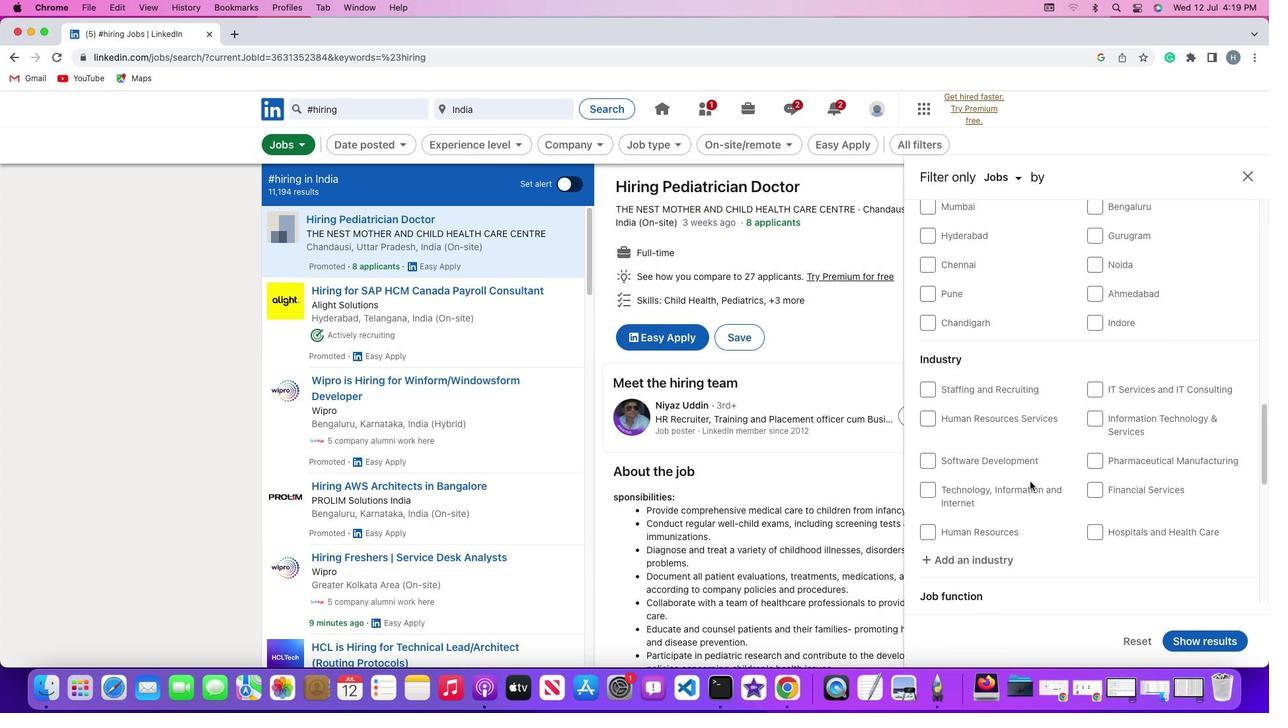 
Action: Mouse scrolled (1029, 481) with delta (0, -1)
Screenshot: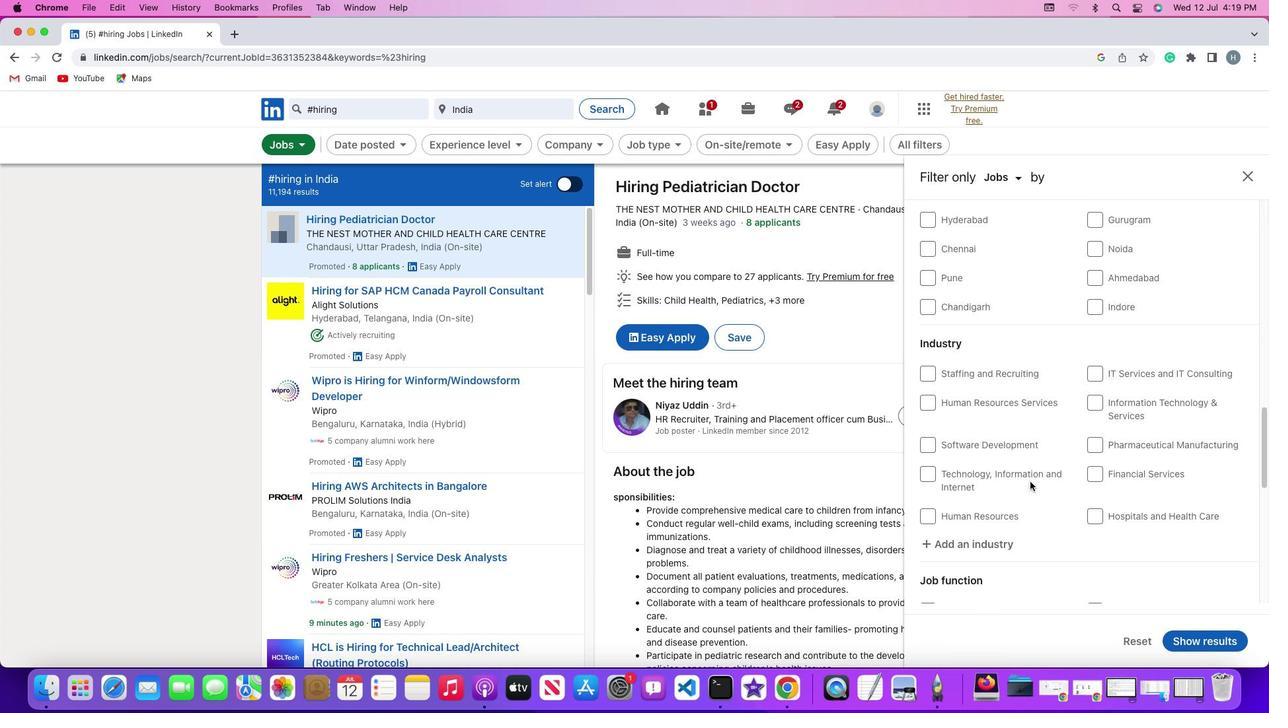 
Action: Mouse scrolled (1029, 481) with delta (0, 0)
Screenshot: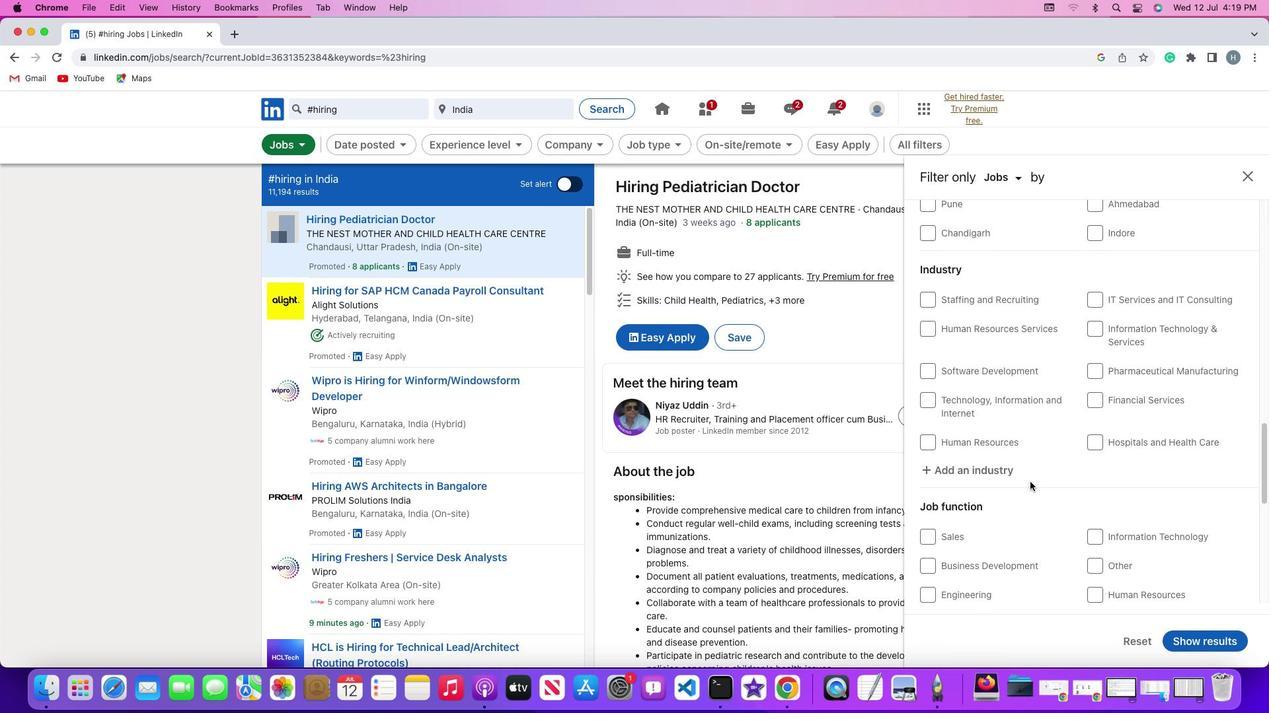 
Action: Mouse scrolled (1029, 481) with delta (0, 0)
Screenshot: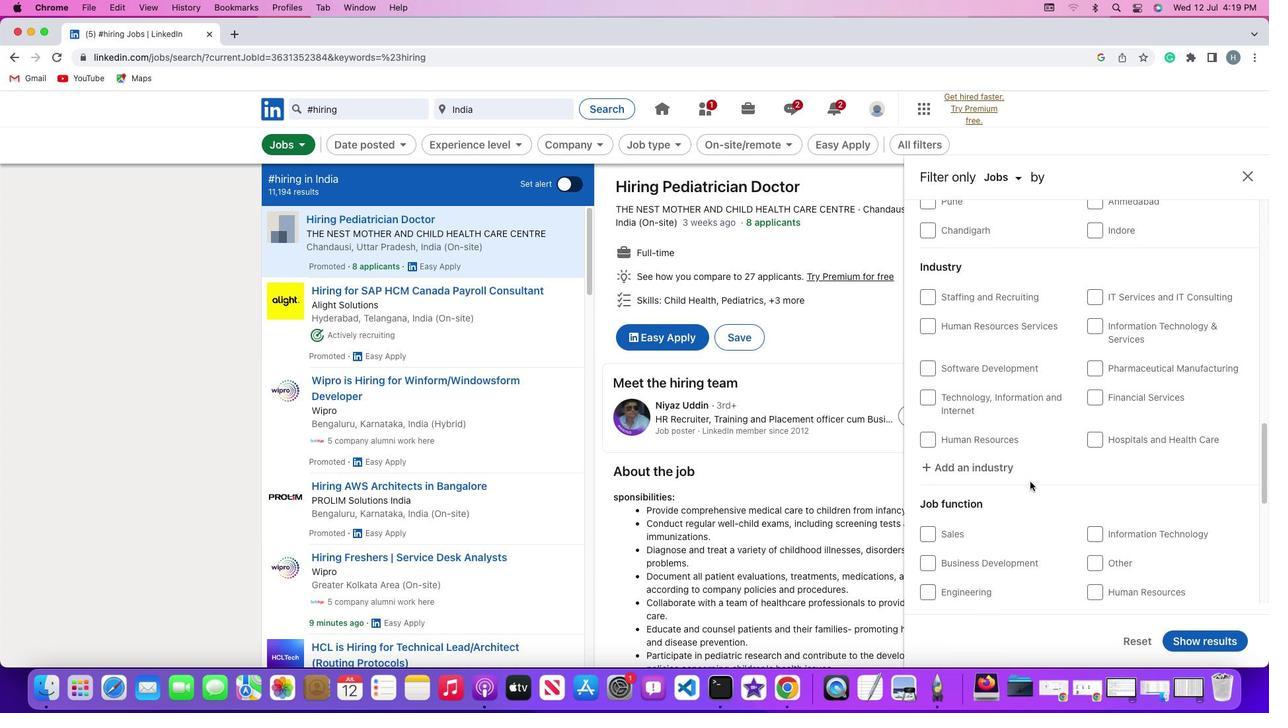 
Action: Mouse scrolled (1029, 481) with delta (0, -1)
Screenshot: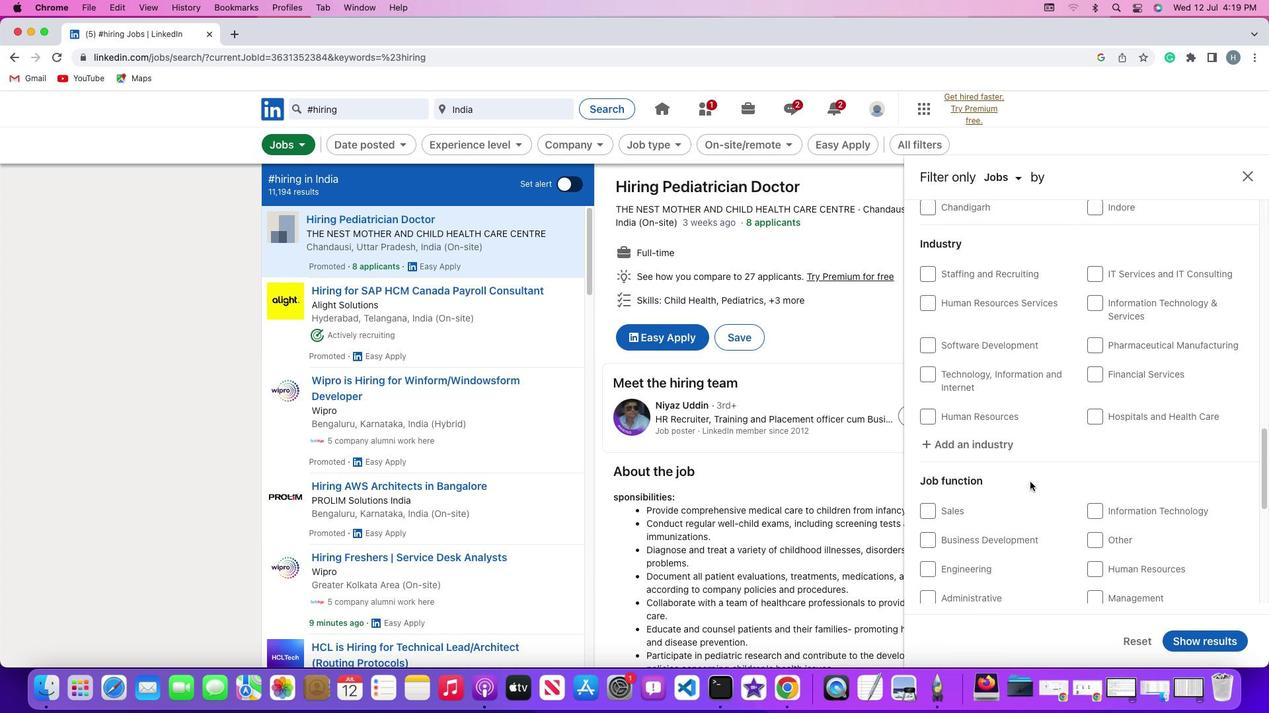 
Action: Mouse scrolled (1029, 481) with delta (0, 0)
Screenshot: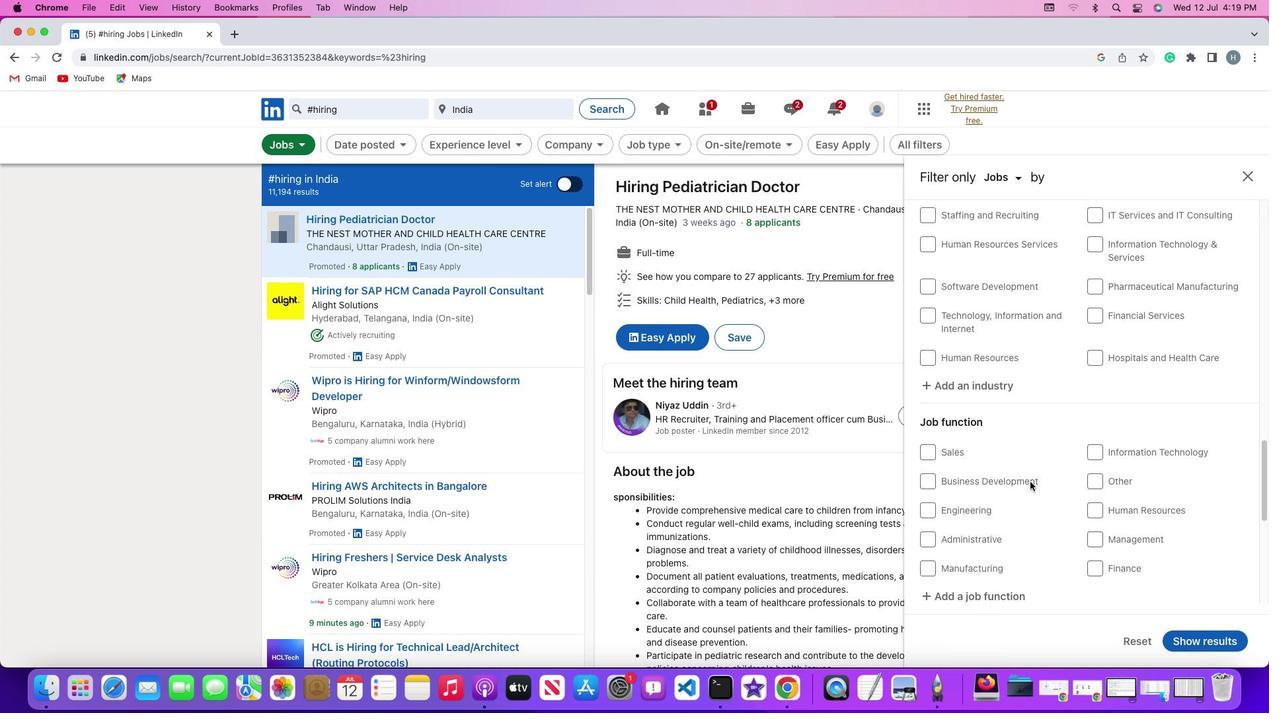 
Action: Mouse scrolled (1029, 481) with delta (0, 0)
Screenshot: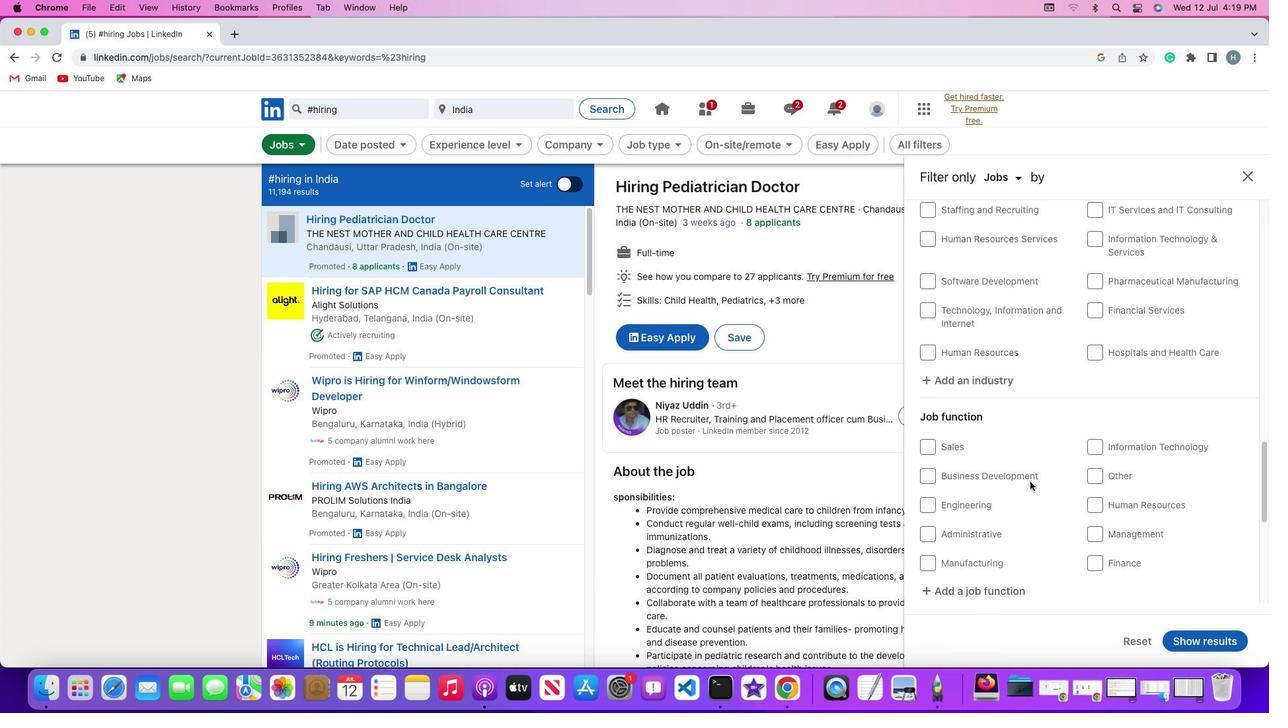 
Action: Mouse scrolled (1029, 481) with delta (0, 0)
Screenshot: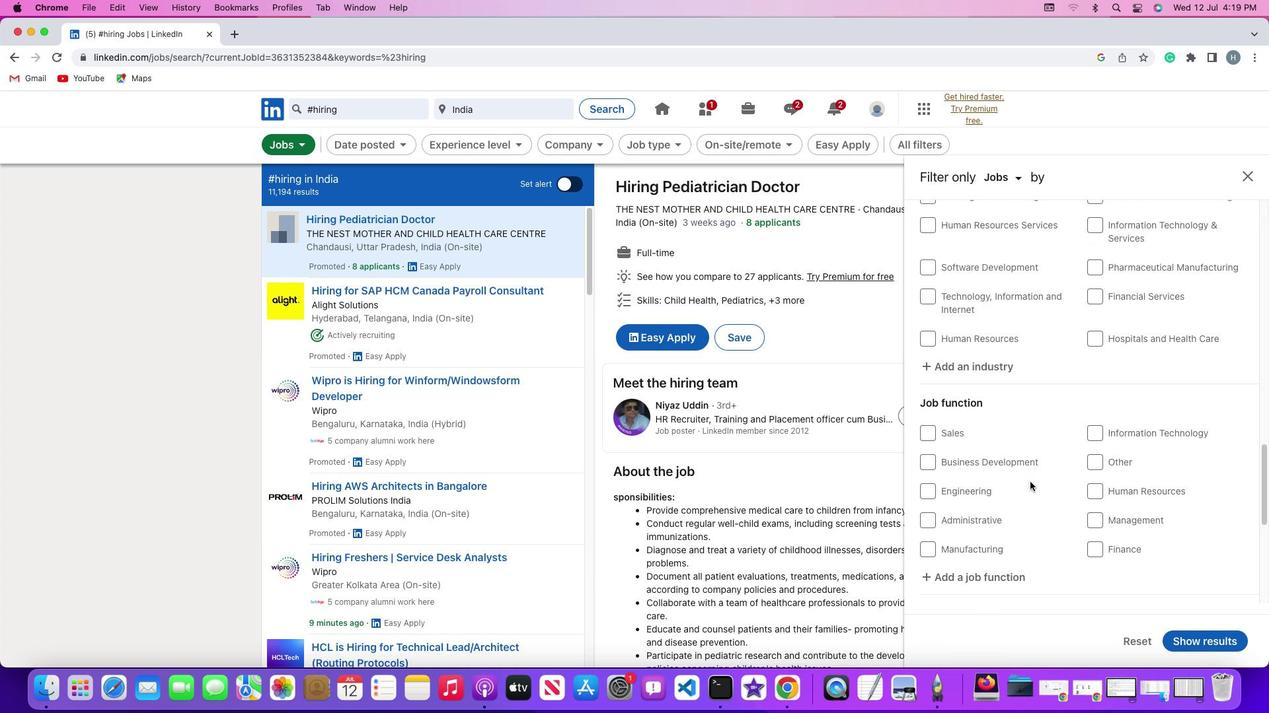 
Action: Mouse scrolled (1029, 481) with delta (0, 0)
Screenshot: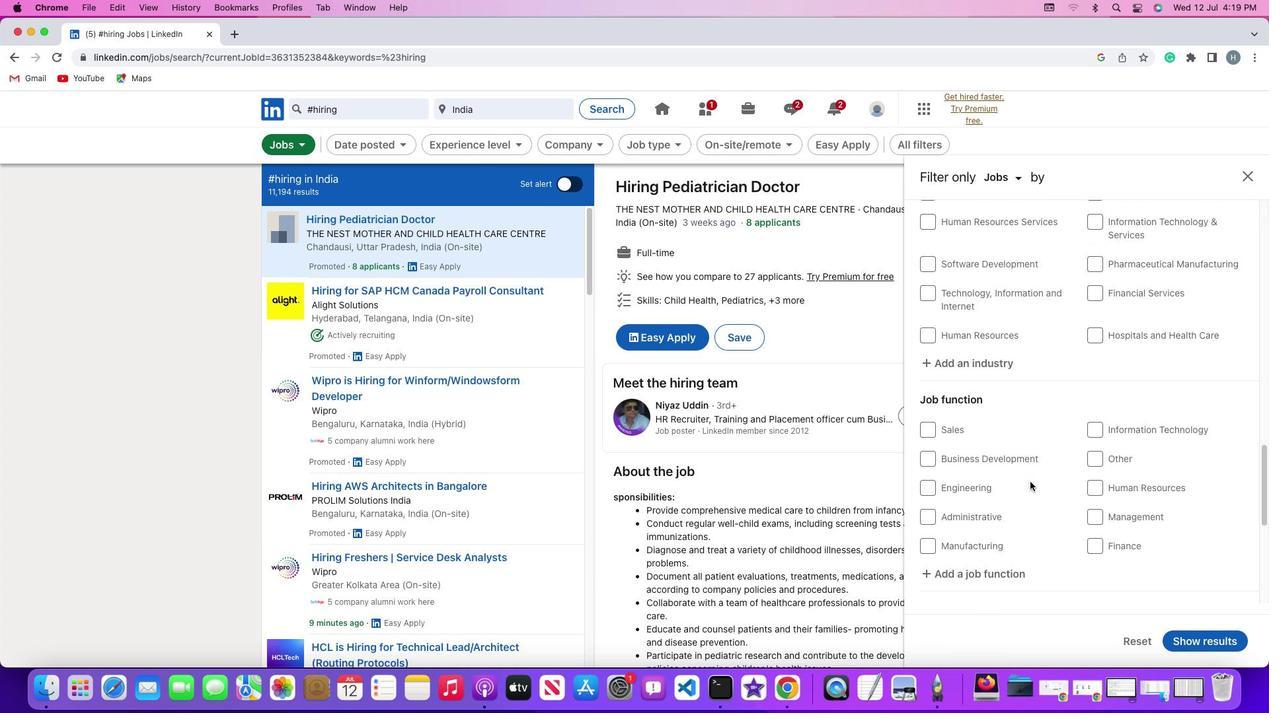 
Action: Mouse scrolled (1029, 481) with delta (0, 0)
Screenshot: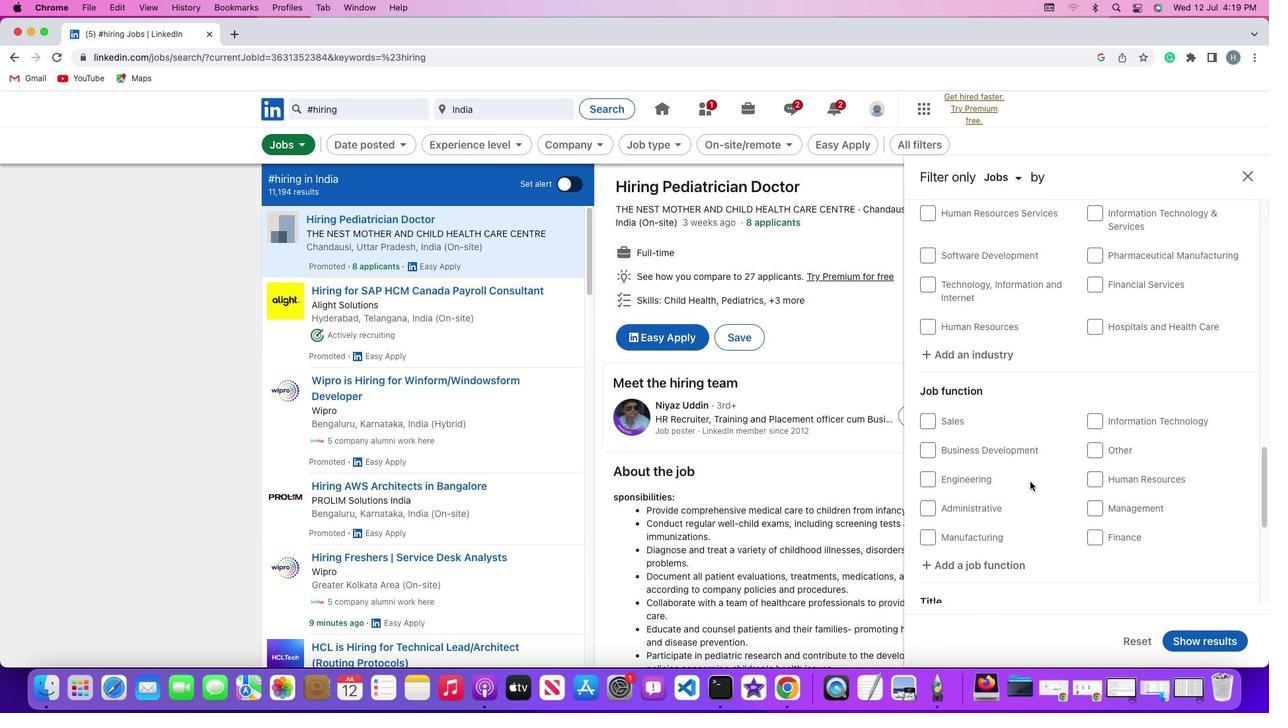 
Action: Mouse scrolled (1029, 481) with delta (0, 0)
Screenshot: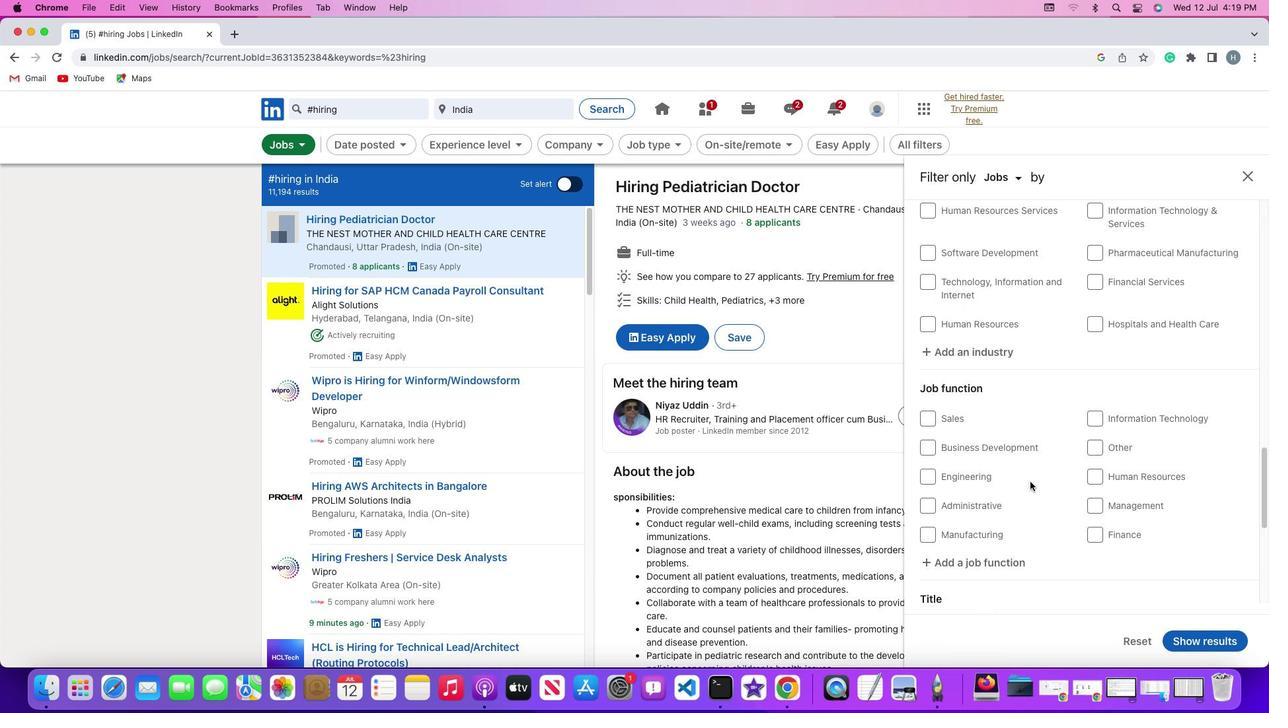 
Action: Mouse scrolled (1029, 481) with delta (0, 0)
Screenshot: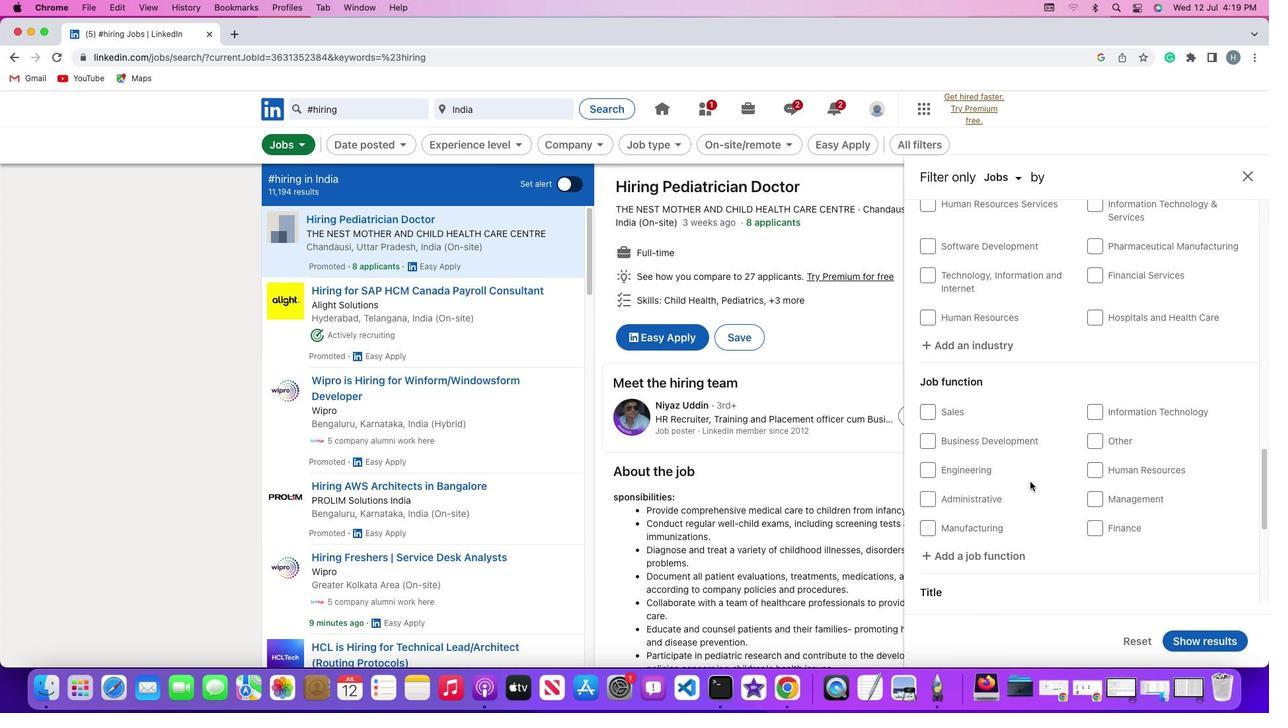
Action: Mouse scrolled (1029, 481) with delta (0, 0)
Screenshot: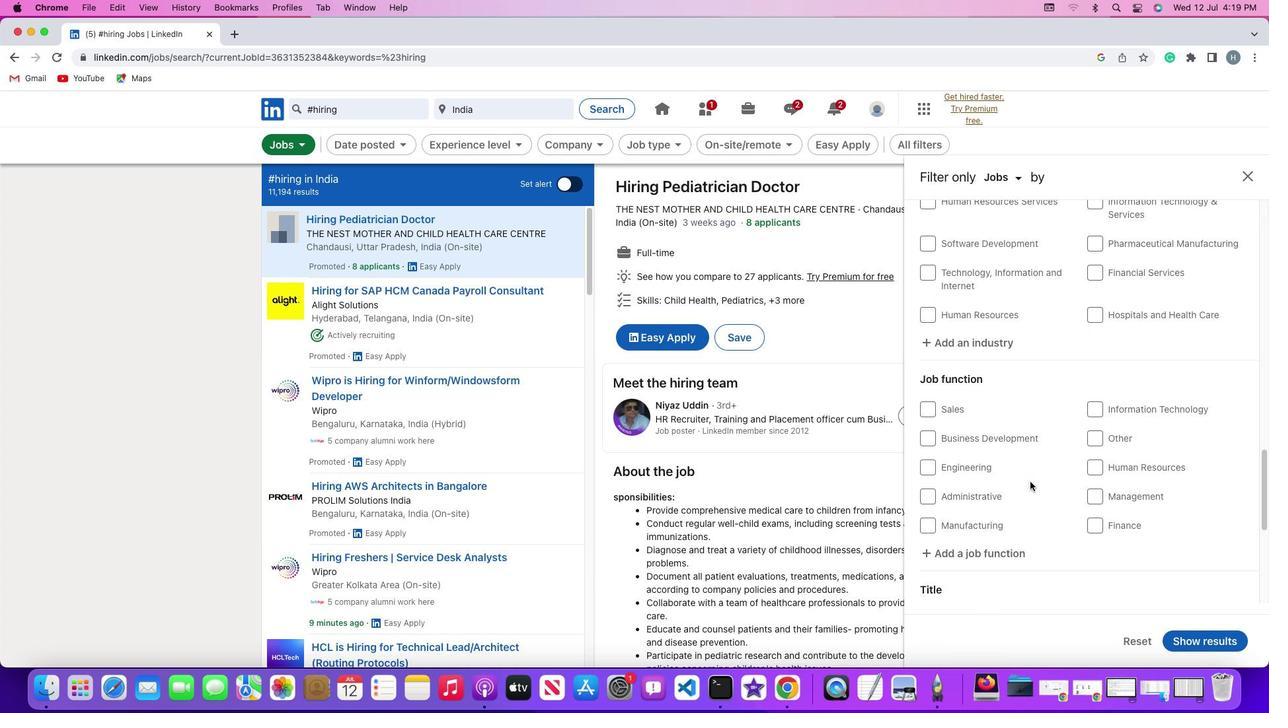 
Action: Mouse scrolled (1029, 481) with delta (0, 0)
Screenshot: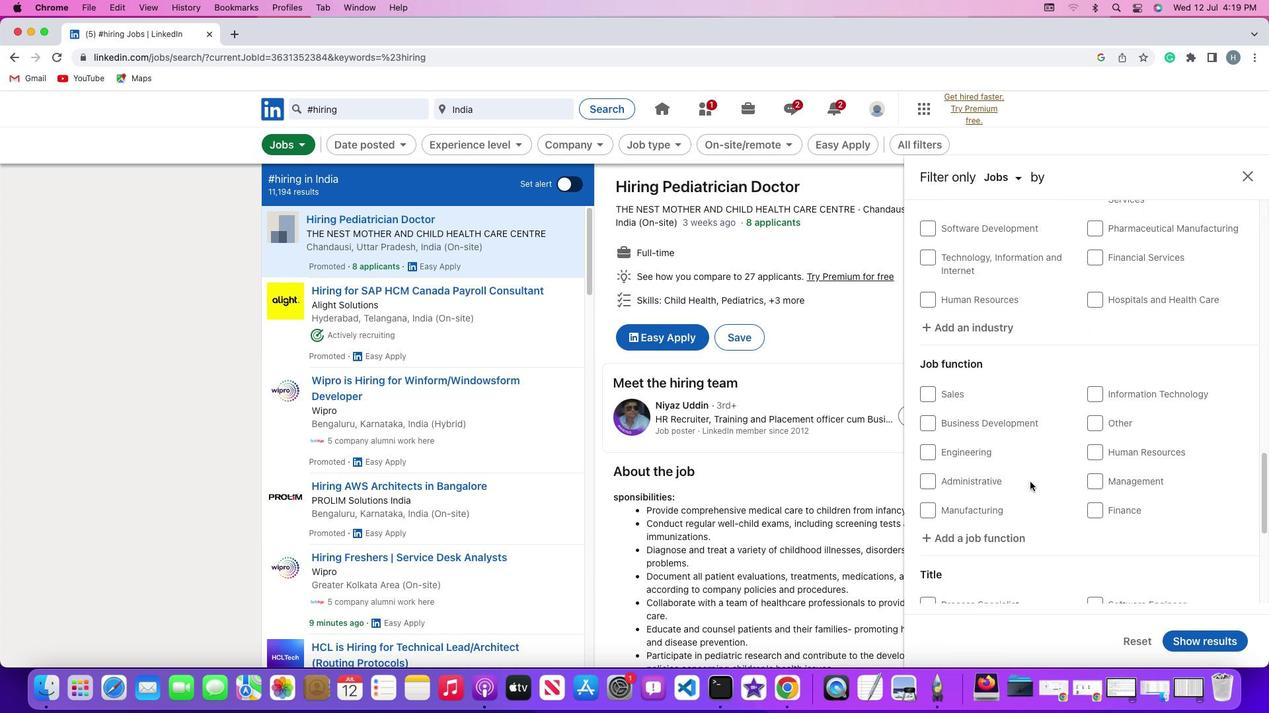 
Action: Mouse moved to (1100, 512)
Screenshot: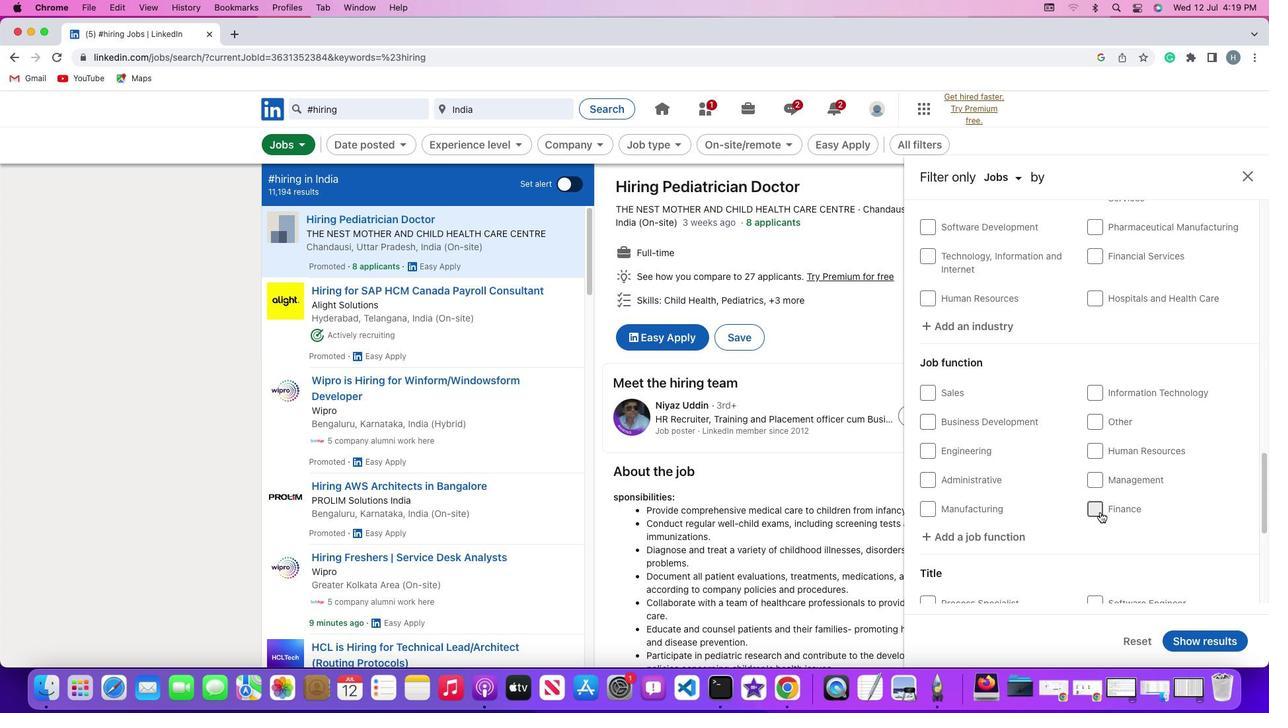 
Action: Mouse pressed left at (1100, 512)
Screenshot: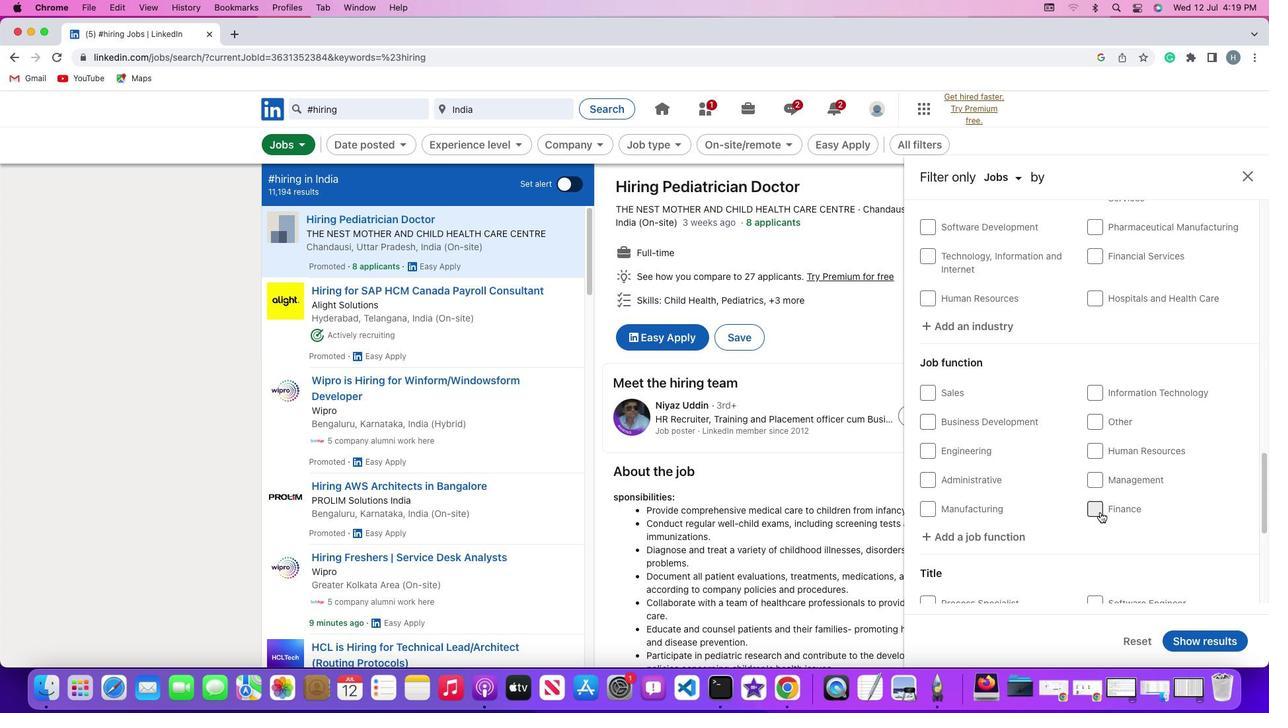 
Action: Mouse moved to (1216, 643)
Screenshot: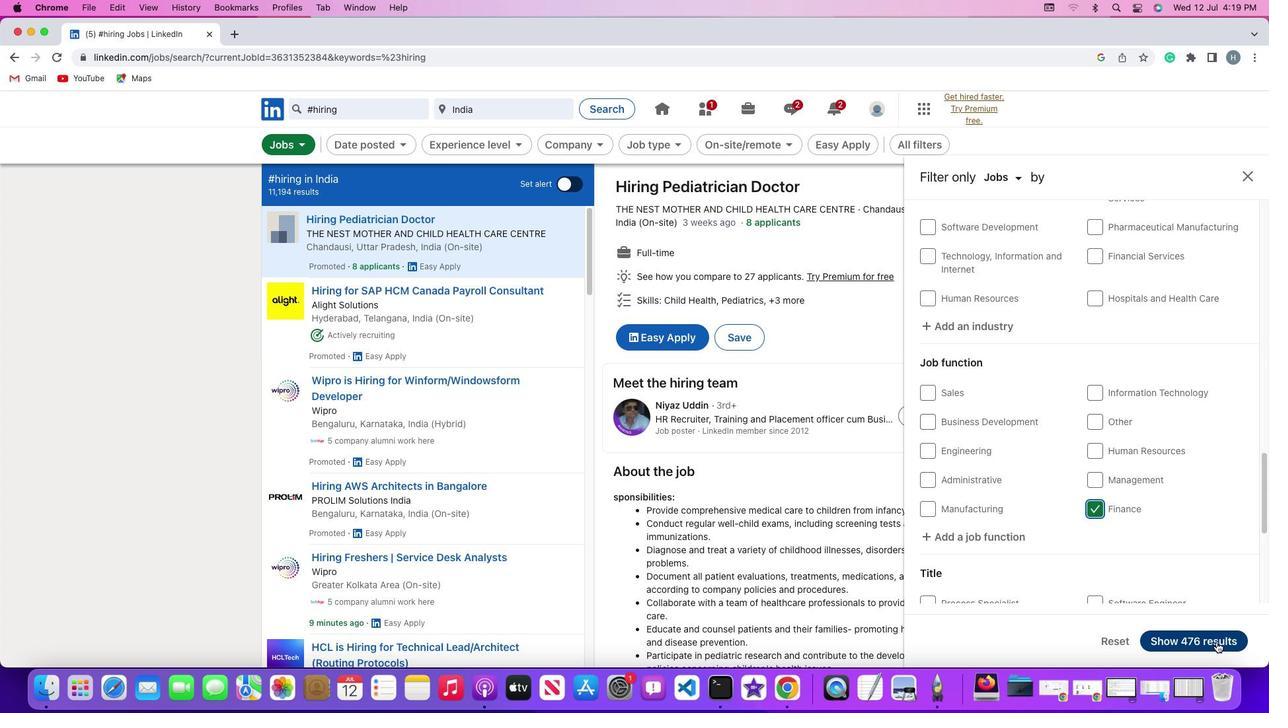 
Action: Mouse pressed left at (1216, 643)
Screenshot: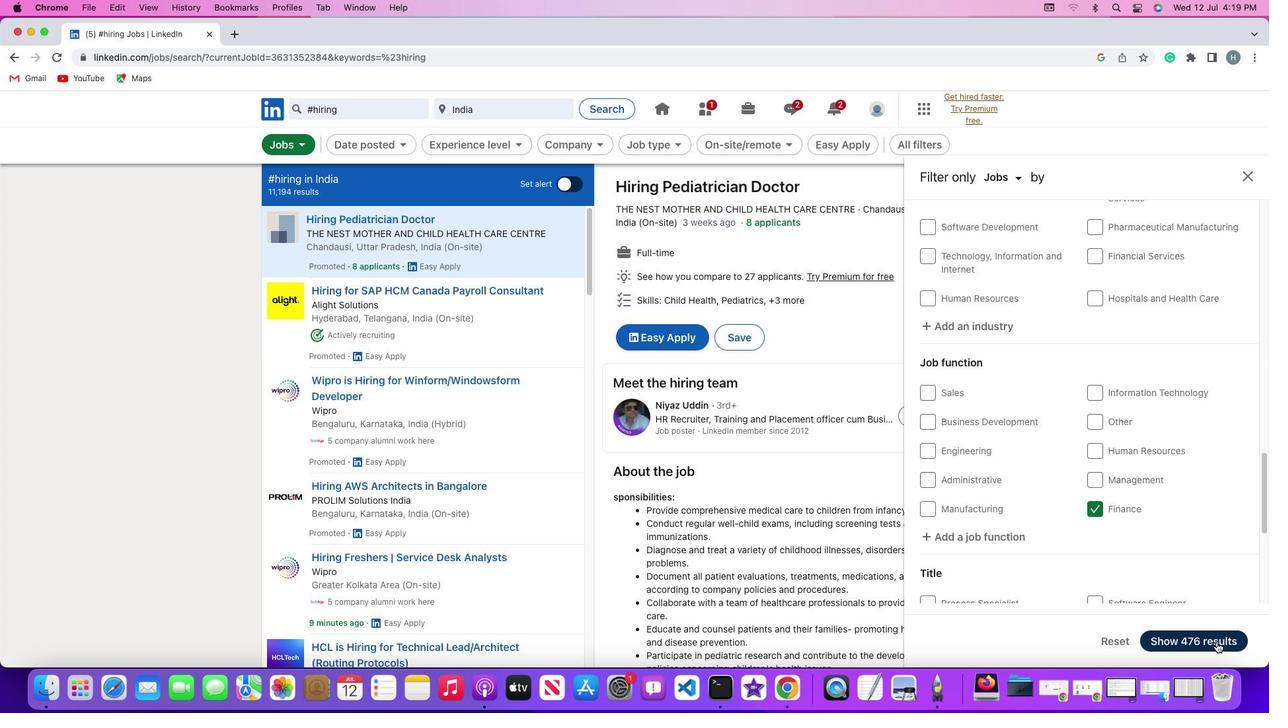 
Action: Mouse moved to (1053, 323)
Screenshot: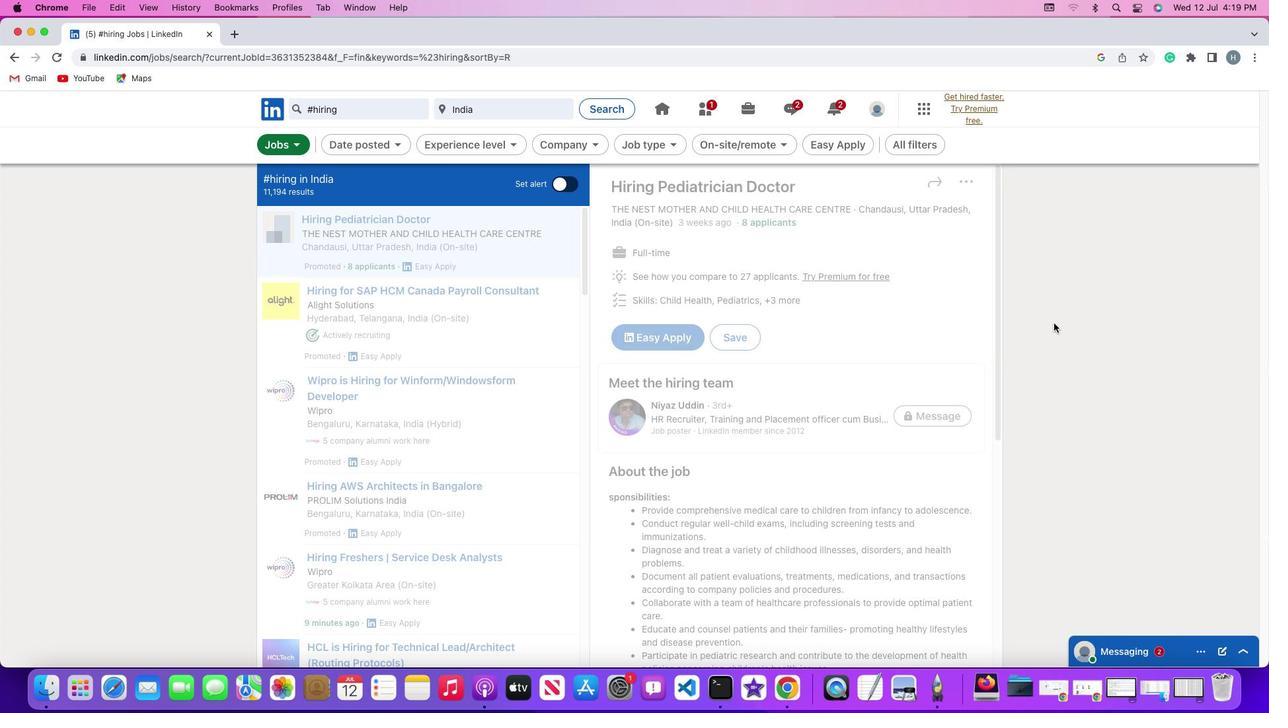 
